 Task: Look for space in Potosí, Bolivia from 11th June, 2023 to 17th June, 2023 for 1 adult in price range Rs.5000 to Rs.12000. Place can be private room with 1  bedroom having 1 bed and 1 bathroom. Property type can be house, flat, guest house, hotel. Booking option can be shelf check-in. Required host language is English.
Action: Mouse moved to (589, 85)
Screenshot: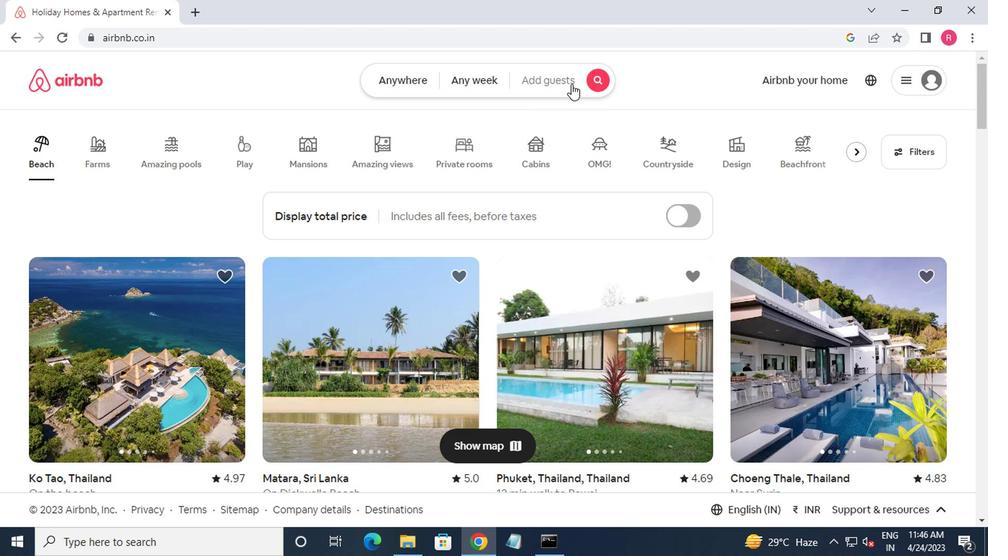 
Action: Mouse pressed left at (589, 85)
Screenshot: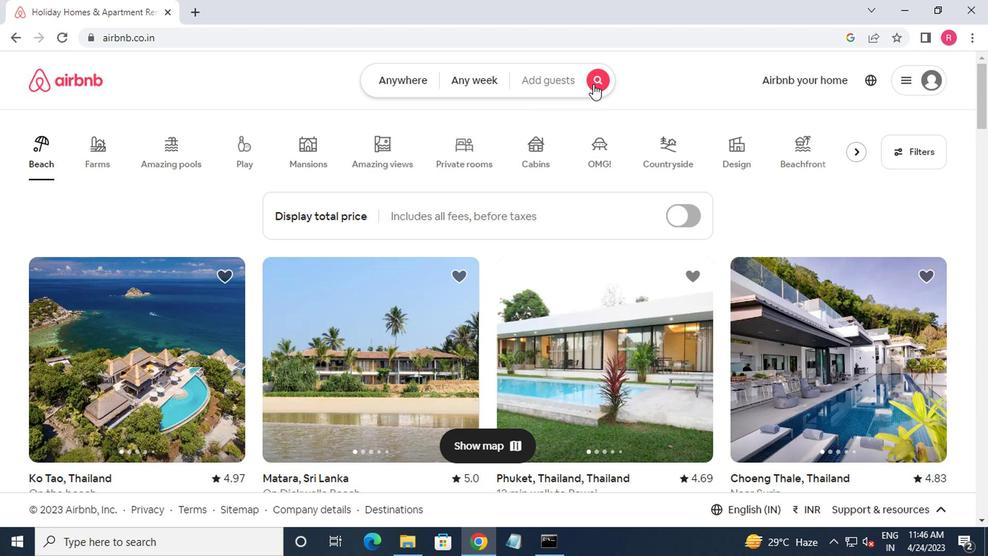 
Action: Mouse moved to (283, 140)
Screenshot: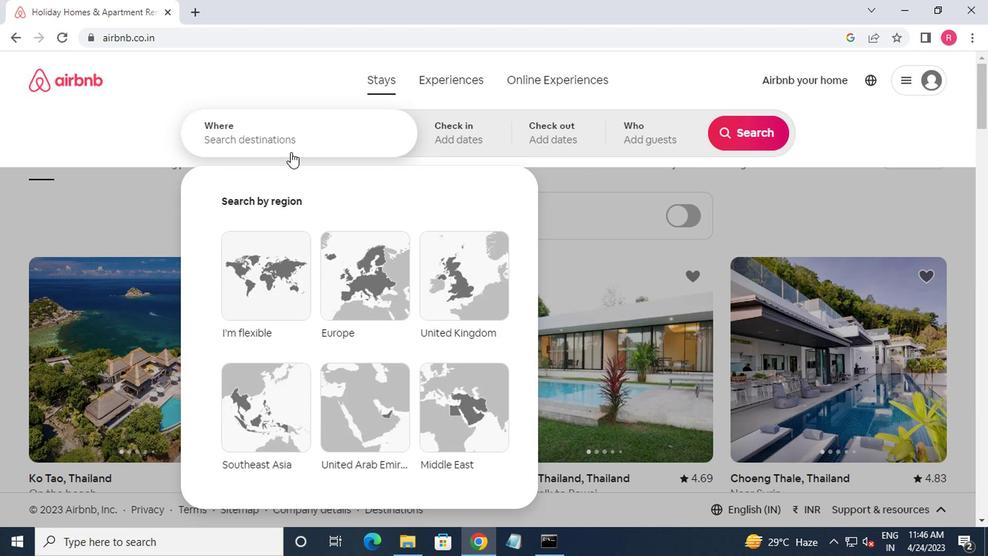 
Action: Mouse pressed left at (283, 140)
Screenshot: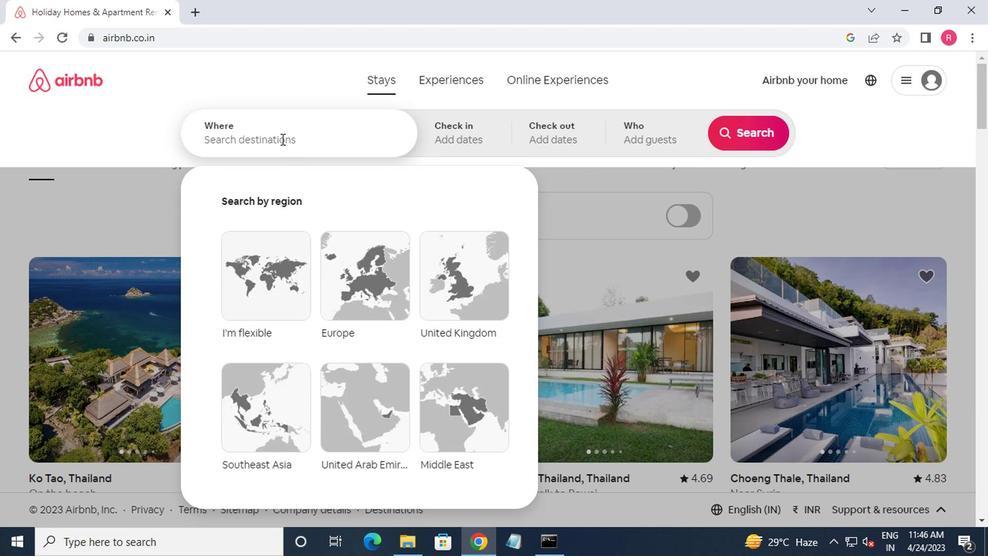 
Action: Mouse moved to (283, 139)
Screenshot: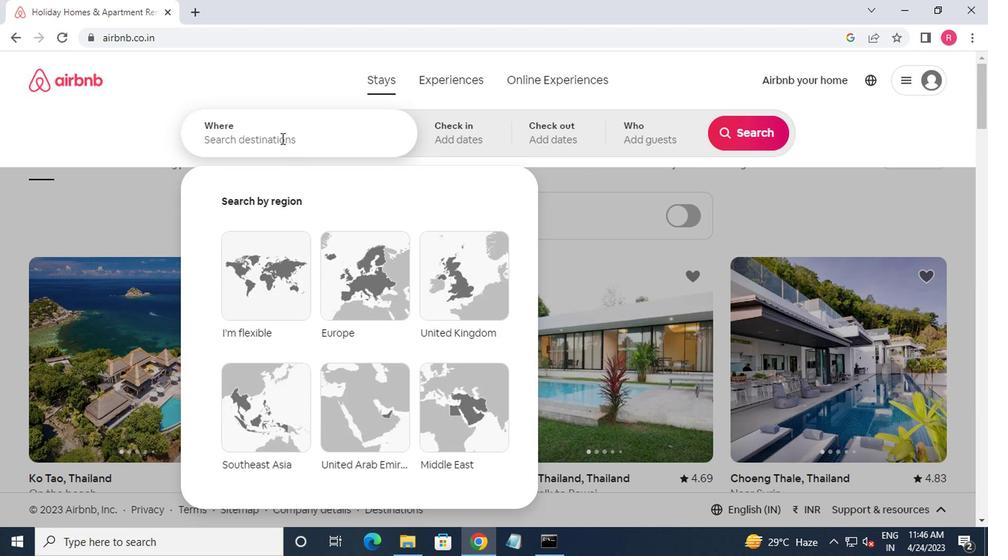 
Action: Key pressed potosi
Screenshot: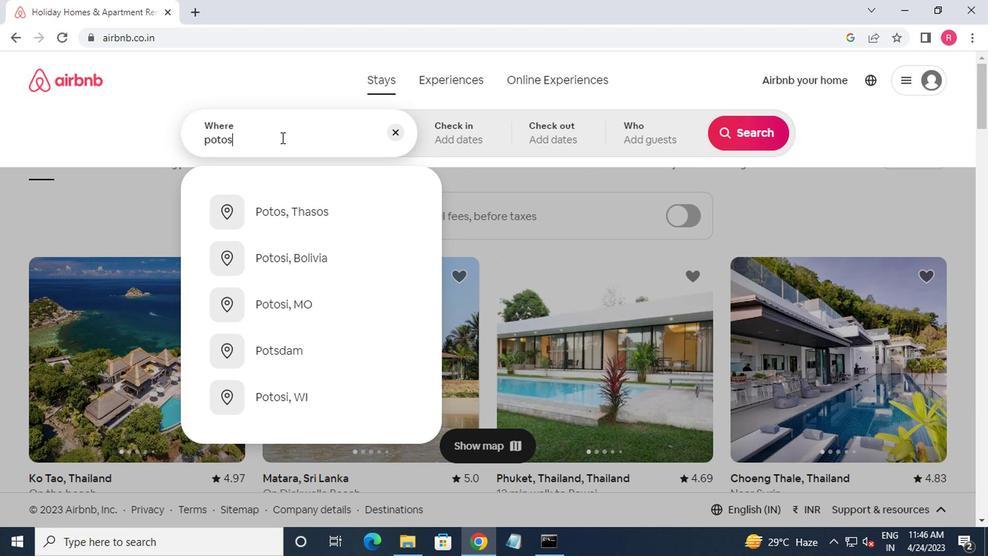 
Action: Mouse moved to (298, 211)
Screenshot: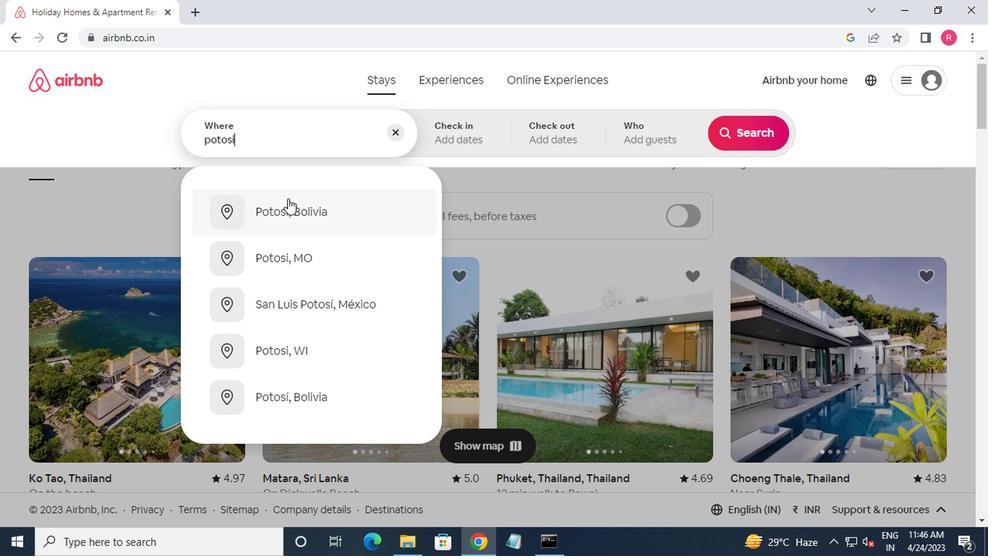 
Action: Mouse pressed left at (298, 211)
Screenshot: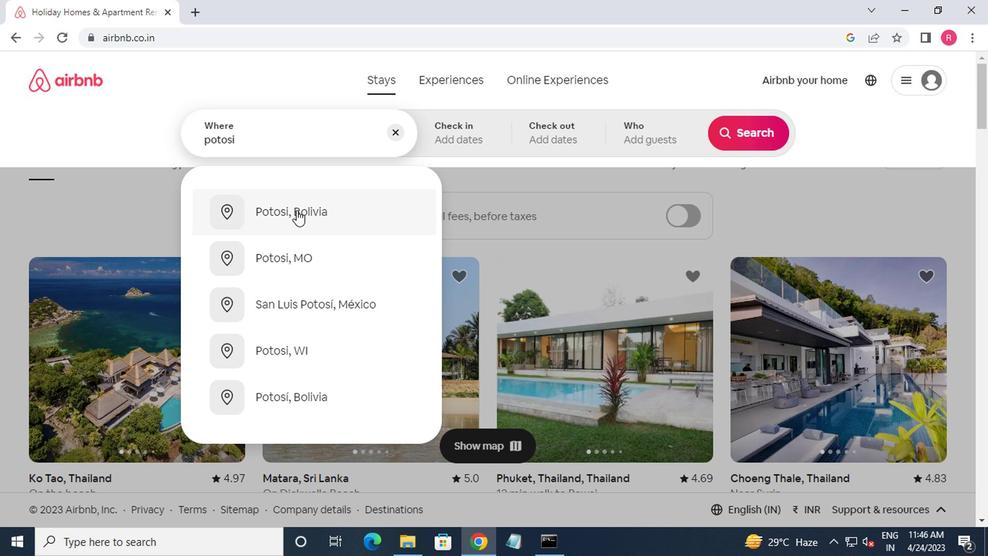 
Action: Mouse moved to (732, 254)
Screenshot: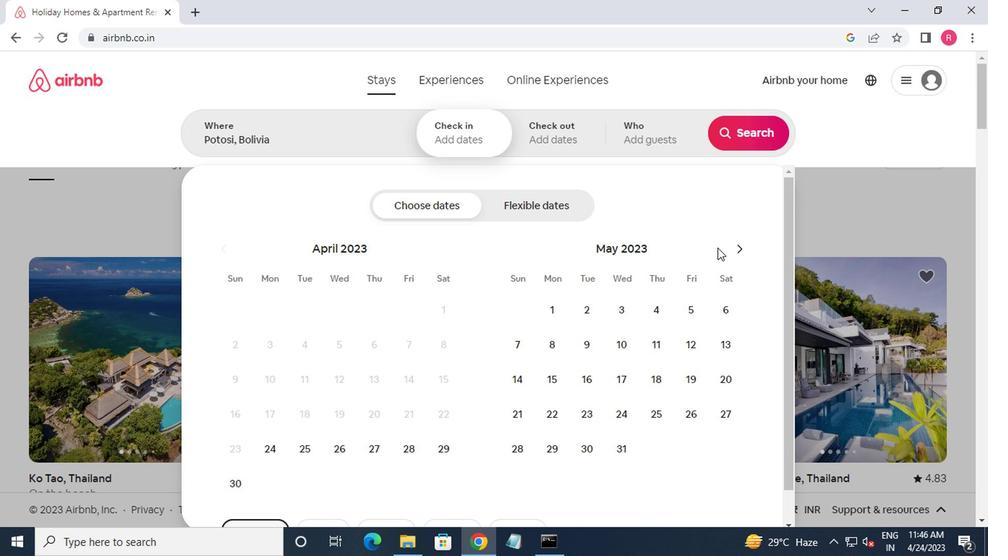 
Action: Mouse pressed left at (732, 254)
Screenshot: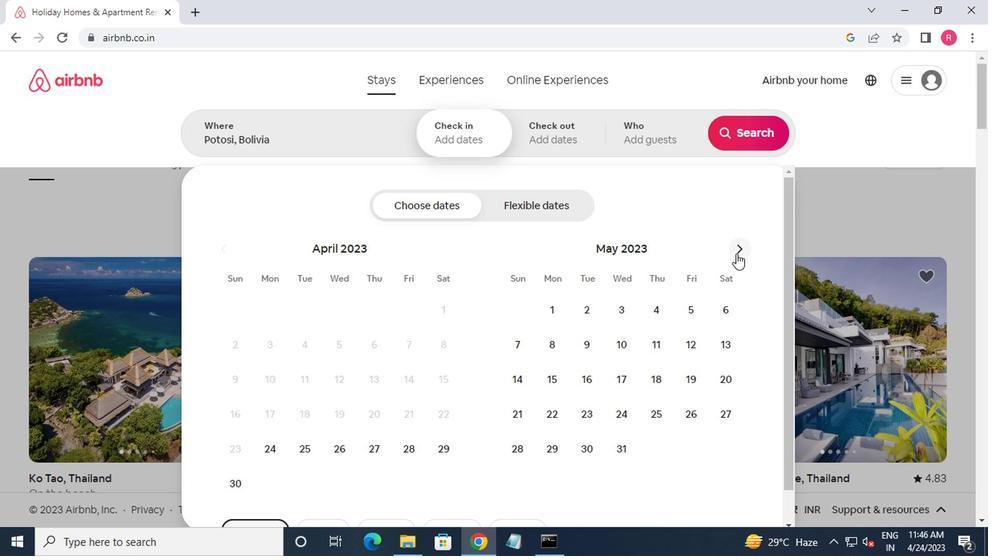 
Action: Mouse moved to (523, 385)
Screenshot: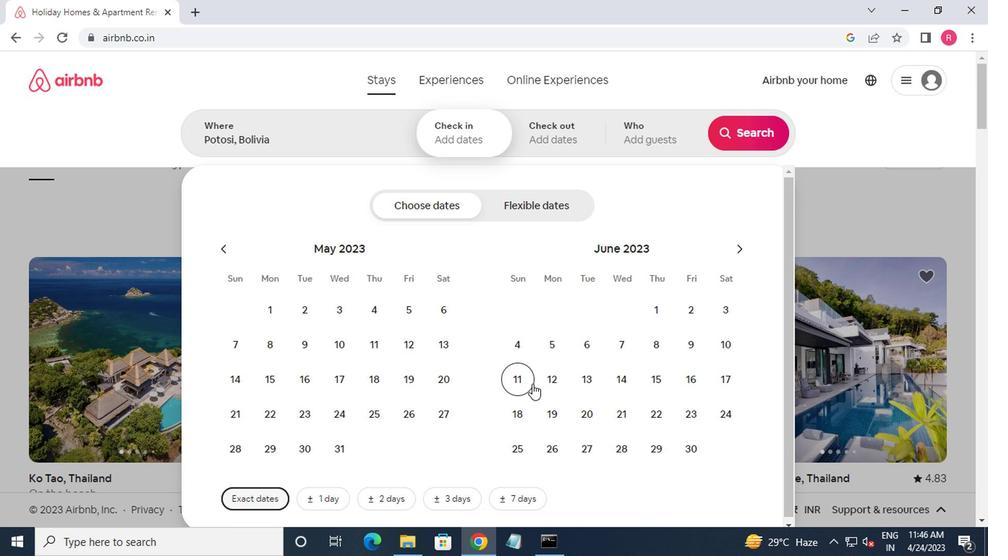 
Action: Mouse pressed left at (523, 385)
Screenshot: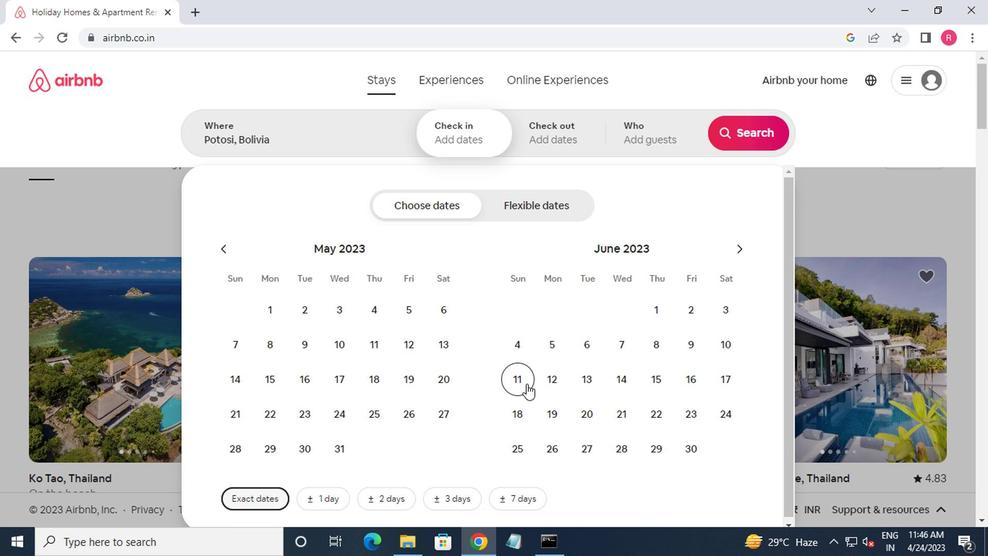 
Action: Mouse moved to (712, 382)
Screenshot: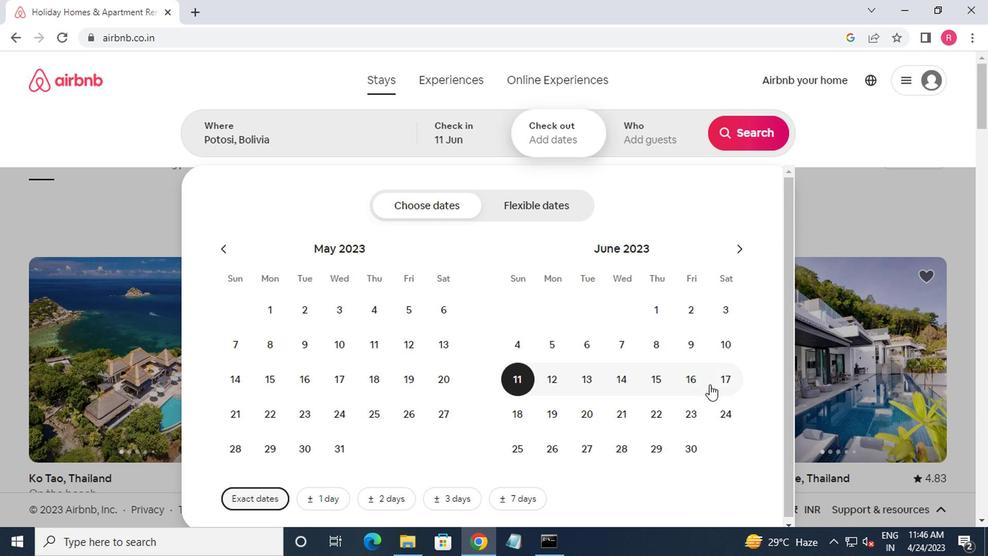 
Action: Mouse pressed left at (712, 382)
Screenshot: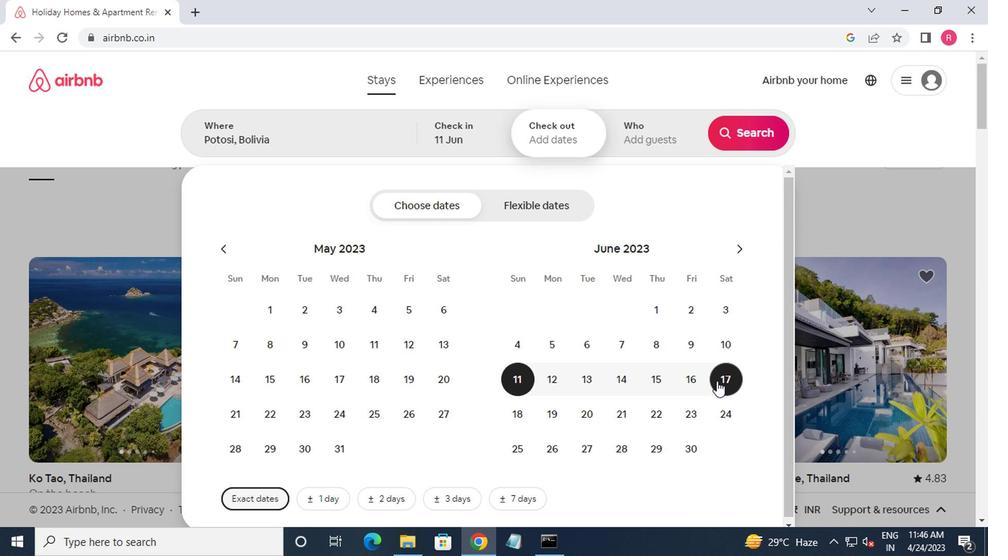 
Action: Mouse moved to (635, 148)
Screenshot: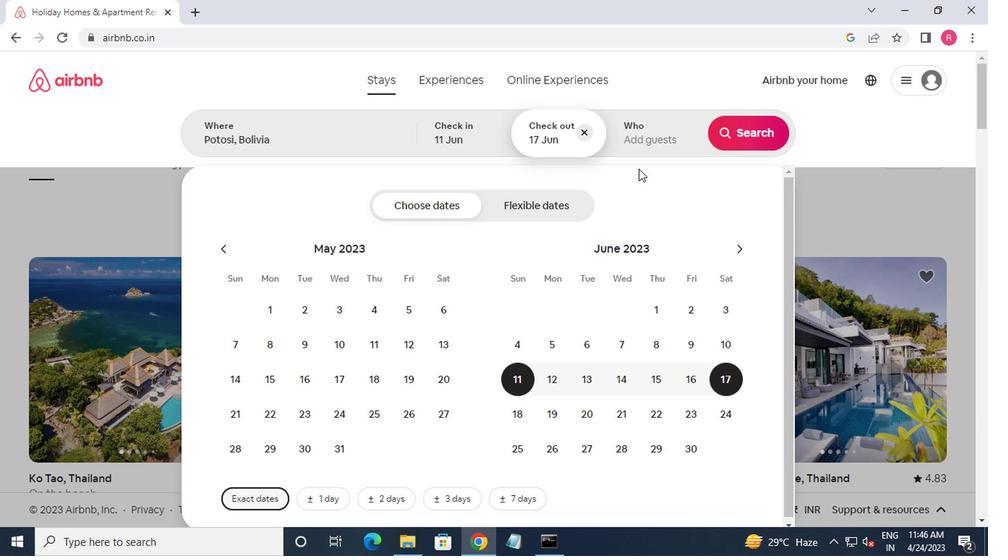 
Action: Mouse pressed left at (635, 148)
Screenshot: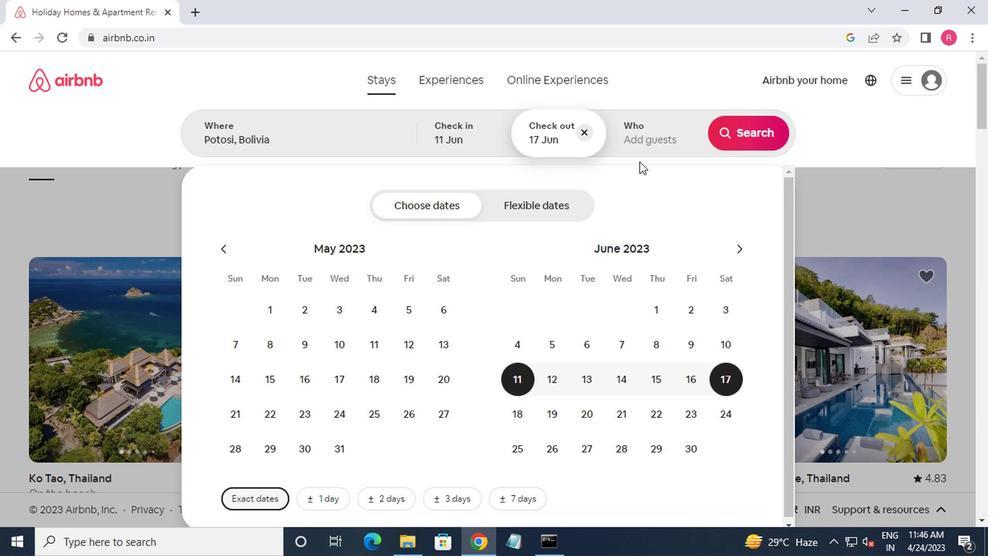 
Action: Mouse moved to (756, 213)
Screenshot: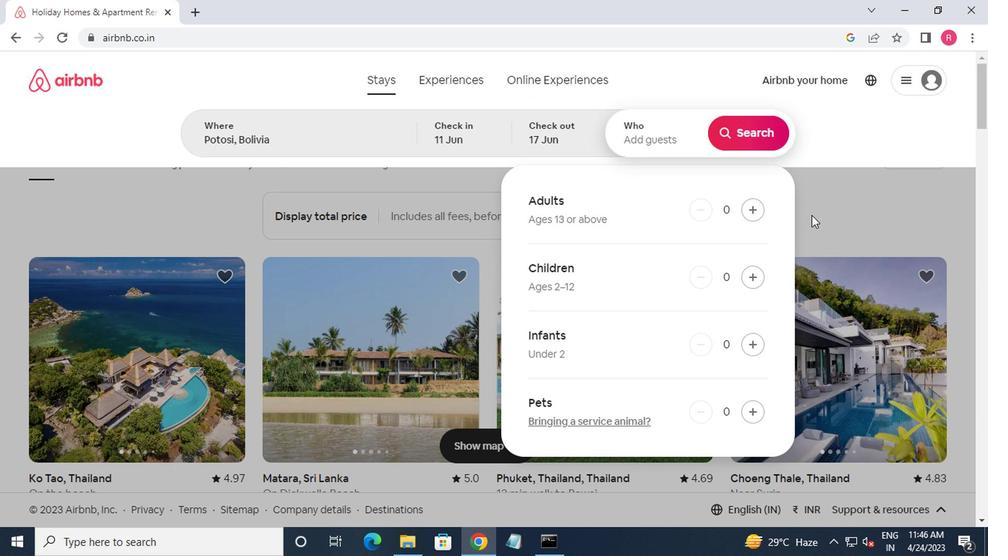 
Action: Mouse pressed left at (756, 213)
Screenshot: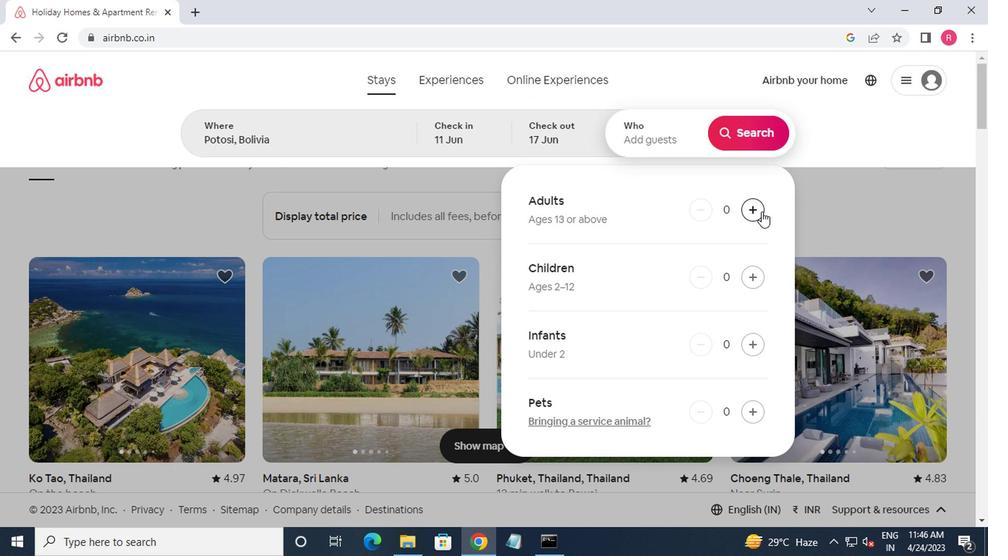 
Action: Mouse moved to (744, 145)
Screenshot: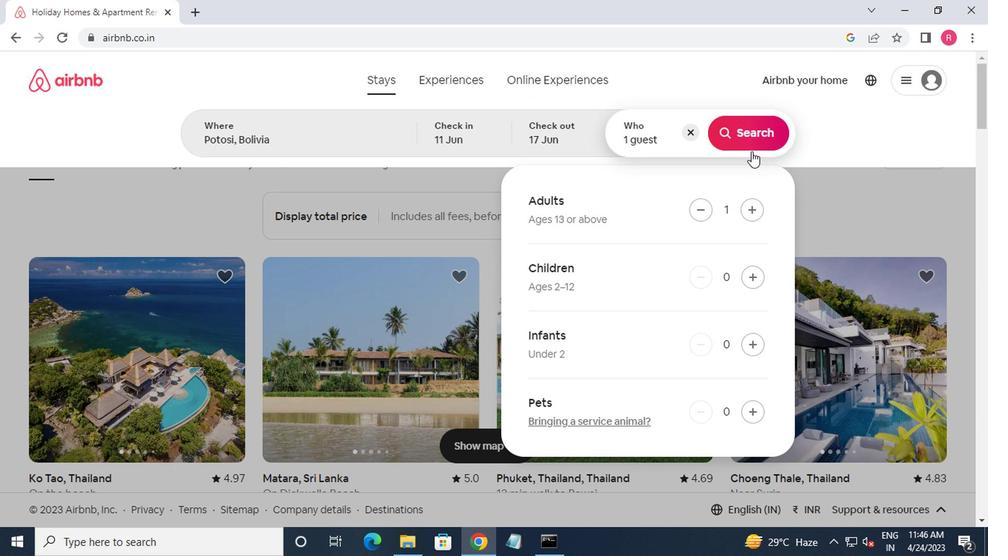
Action: Mouse pressed left at (744, 145)
Screenshot: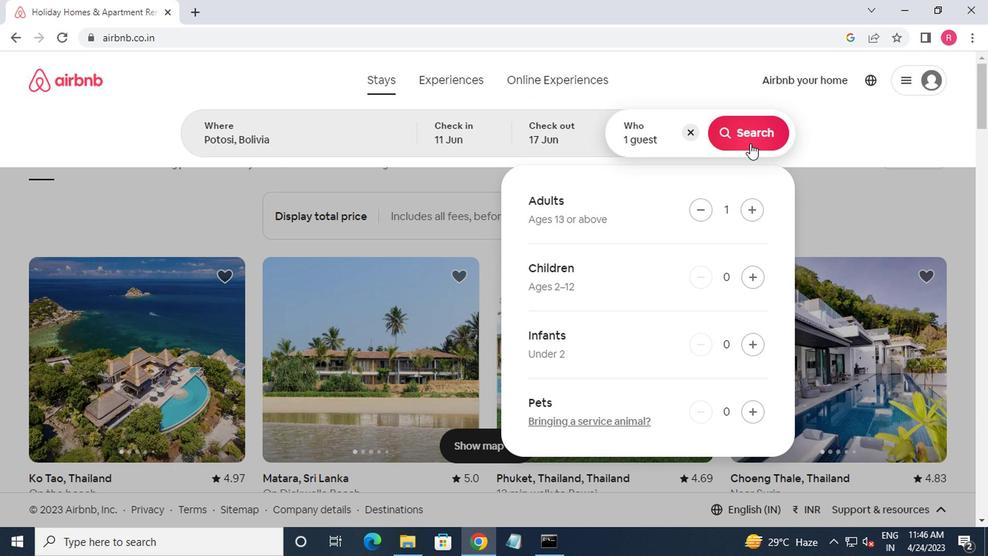 
Action: Mouse moved to (912, 148)
Screenshot: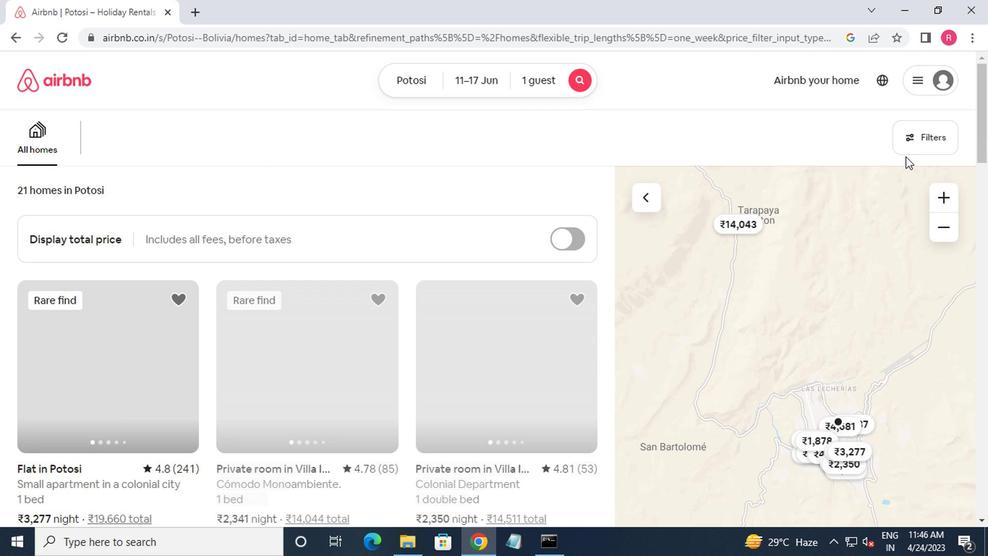 
Action: Mouse pressed left at (912, 148)
Screenshot: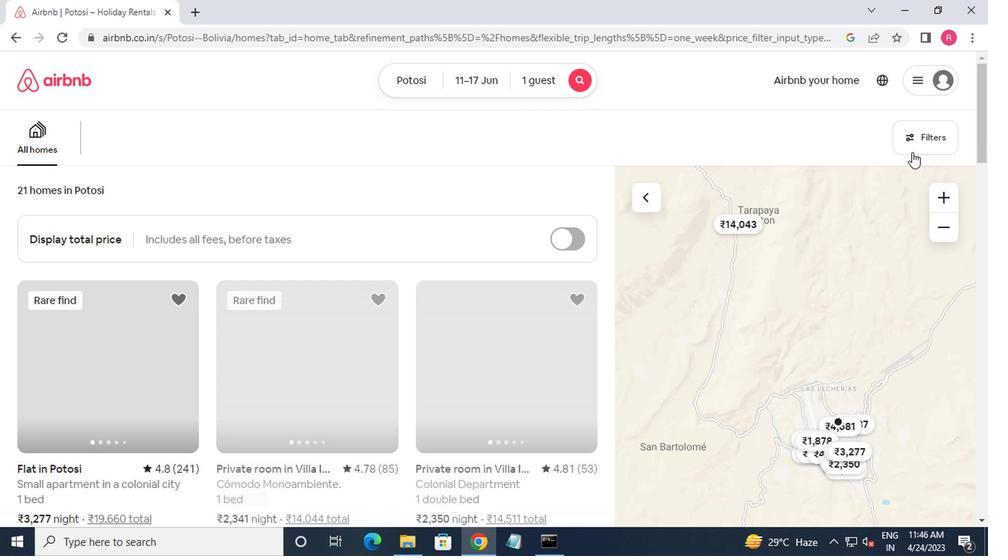 
Action: Mouse moved to (323, 315)
Screenshot: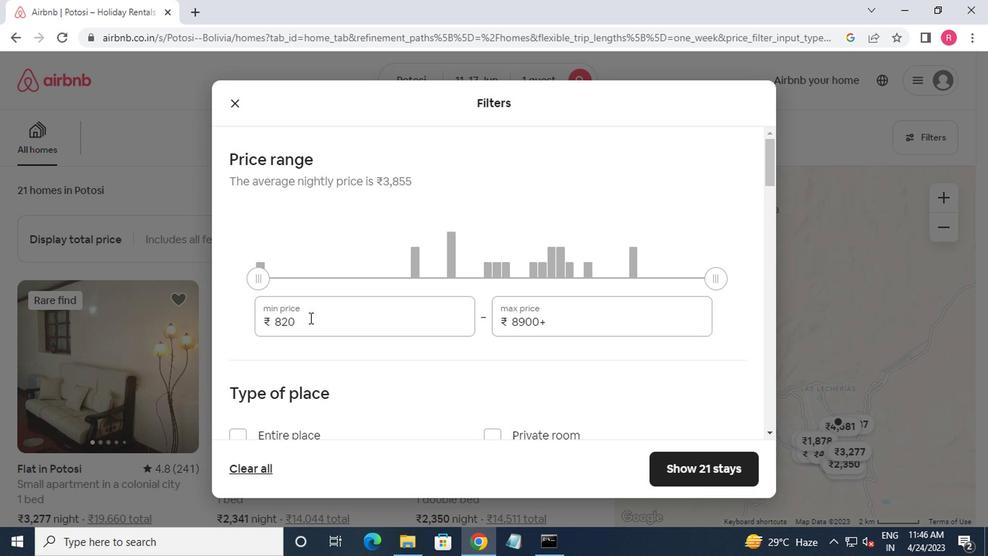 
Action: Mouse pressed left at (323, 315)
Screenshot: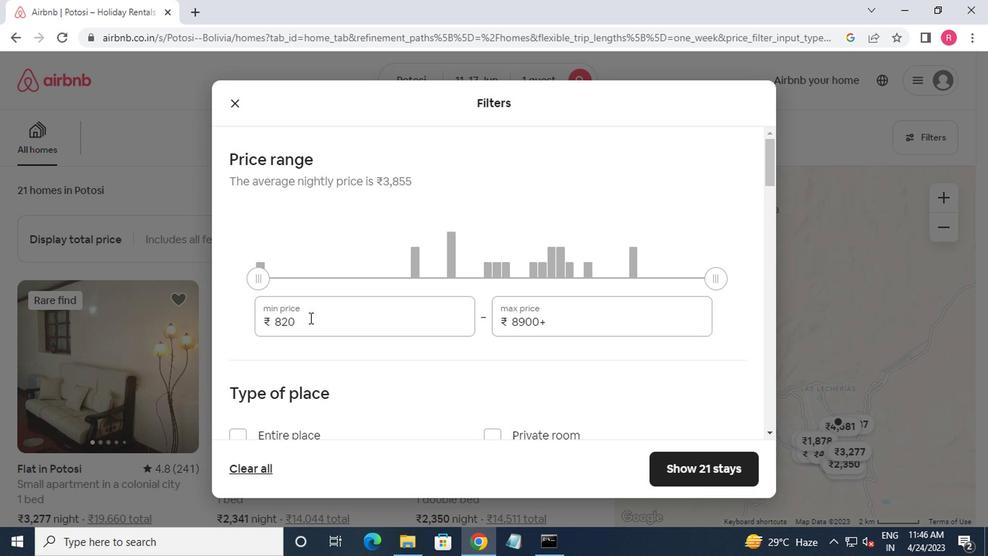 
Action: Mouse moved to (323, 315)
Screenshot: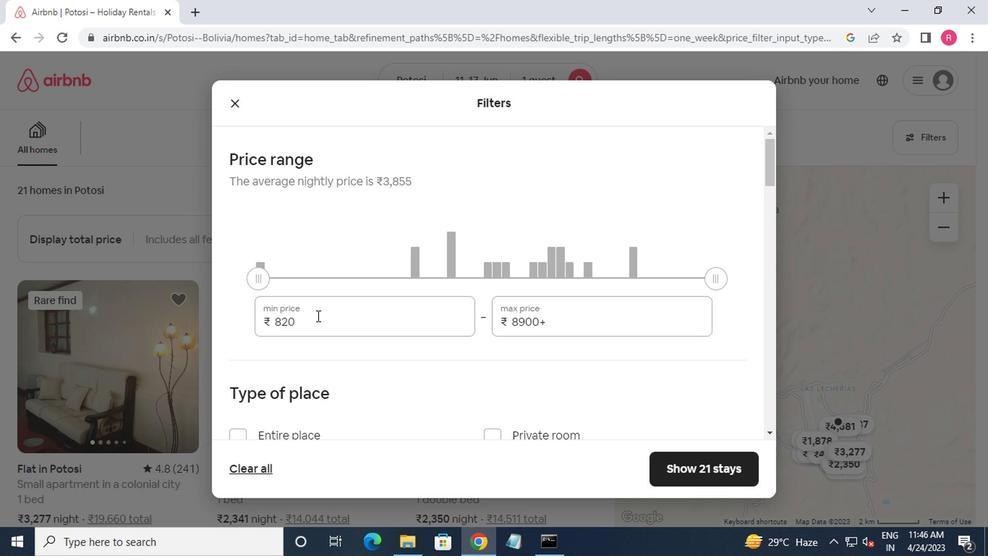
Action: Key pressed <Key.backspace><Key.backspace><Key.backspace><Key.backspace>5000<Key.tab>112<Key.backspace><Key.backspace>2000
Screenshot: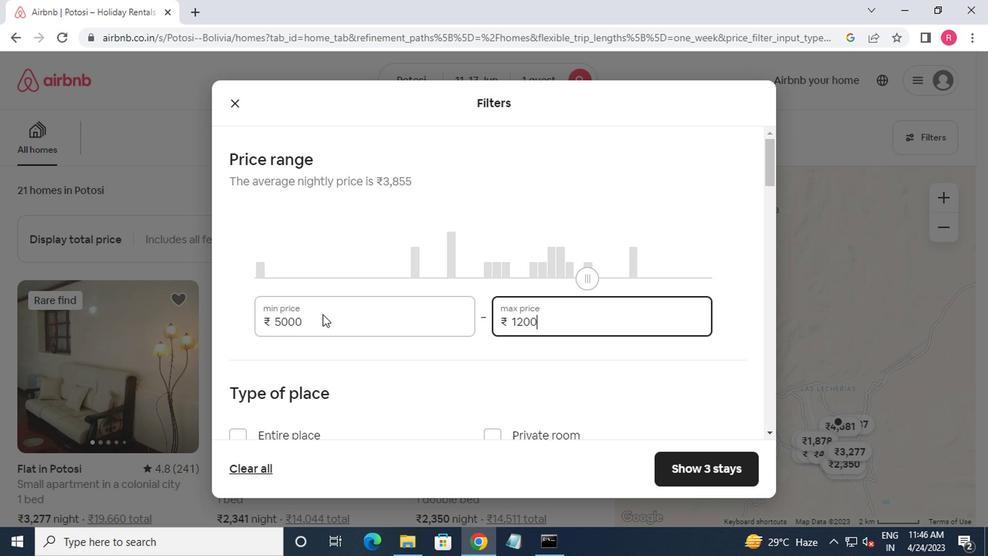 
Action: Mouse moved to (191, 398)
Screenshot: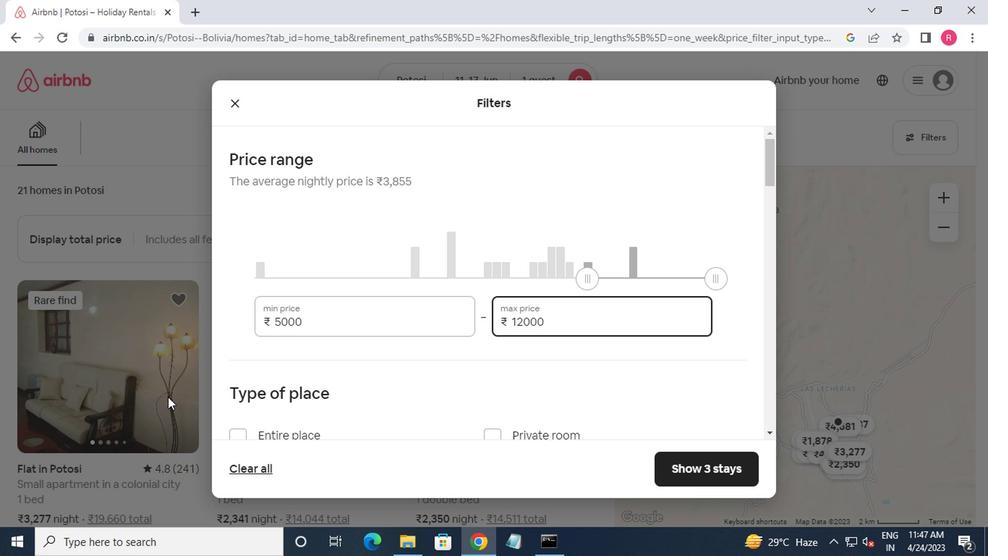 
Action: Mouse scrolled (191, 397) with delta (0, 0)
Screenshot: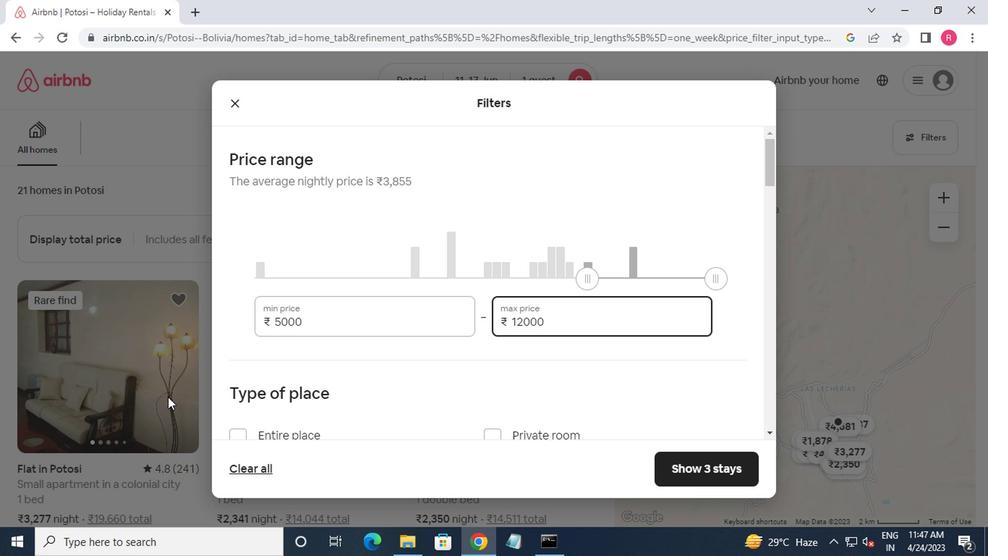 
Action: Mouse moved to (253, 401)
Screenshot: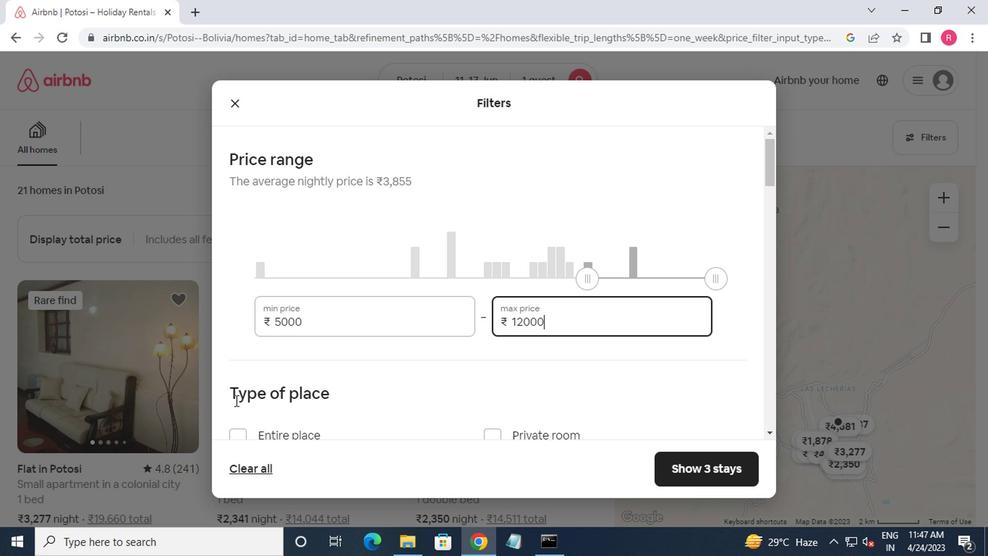 
Action: Mouse scrolled (253, 400) with delta (0, -1)
Screenshot: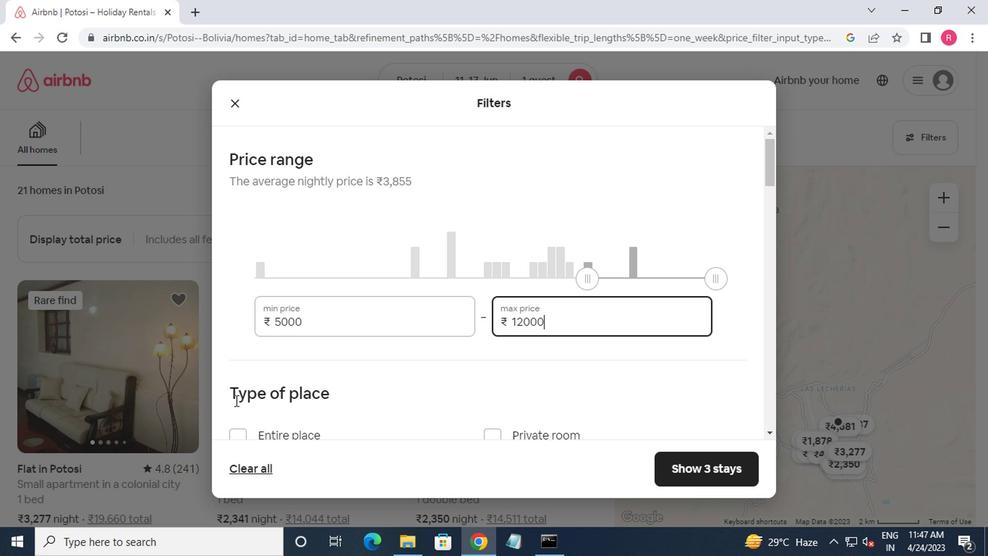 
Action: Mouse moved to (258, 401)
Screenshot: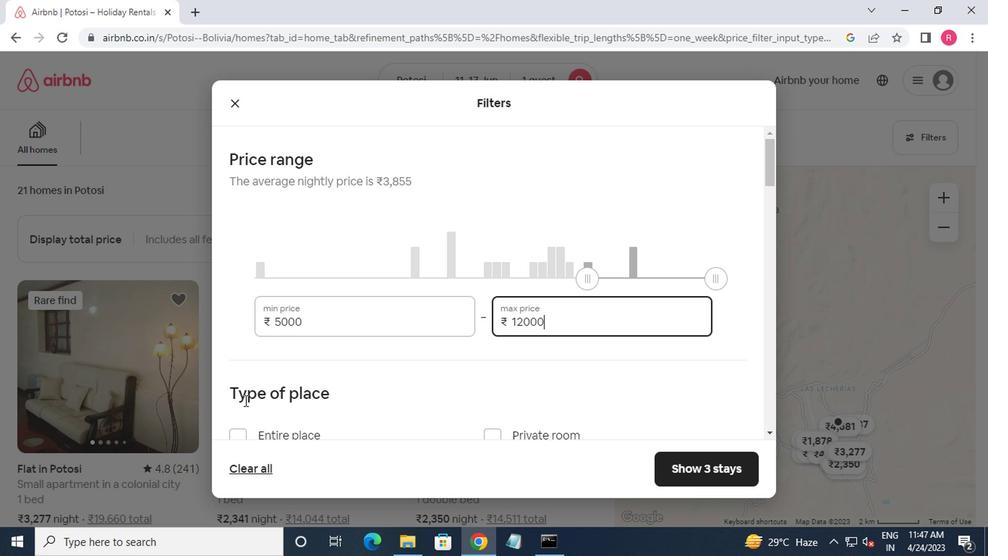 
Action: Mouse scrolled (258, 400) with delta (0, -1)
Screenshot: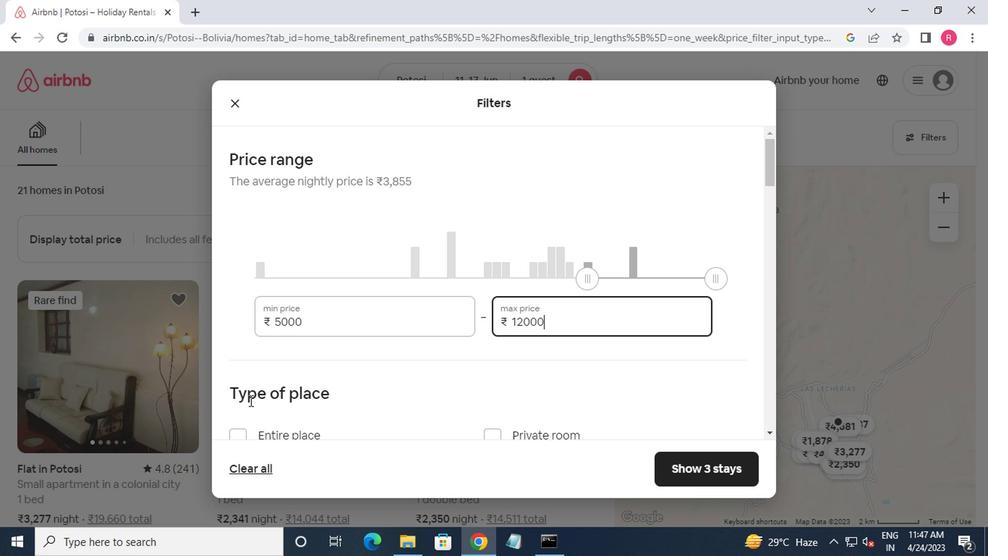 
Action: Mouse moved to (498, 293)
Screenshot: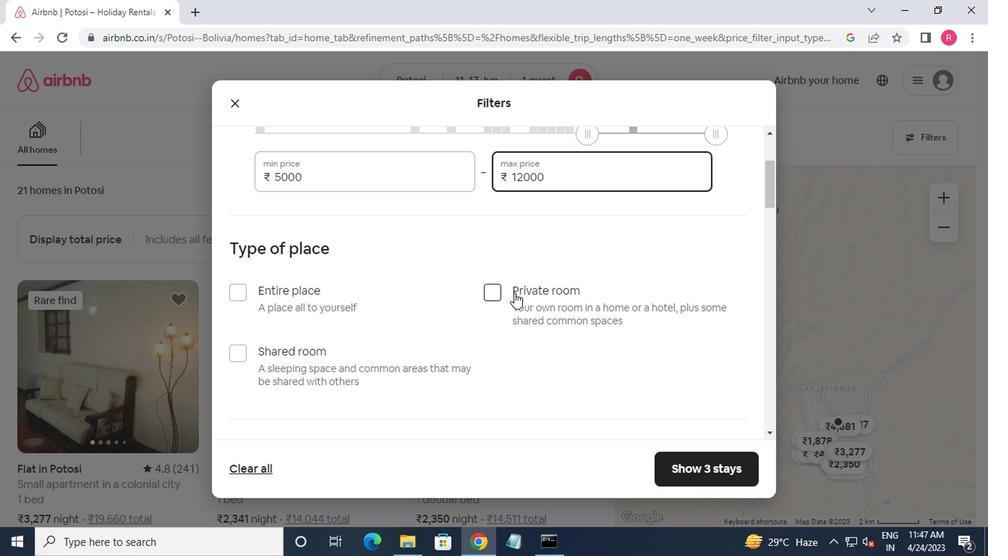 
Action: Mouse pressed left at (498, 293)
Screenshot: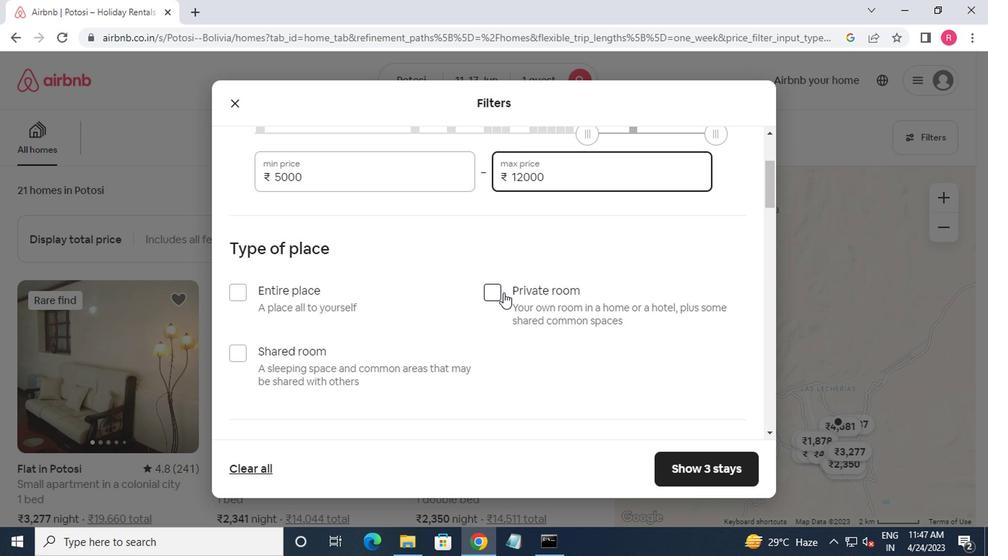 
Action: Mouse moved to (362, 185)
Screenshot: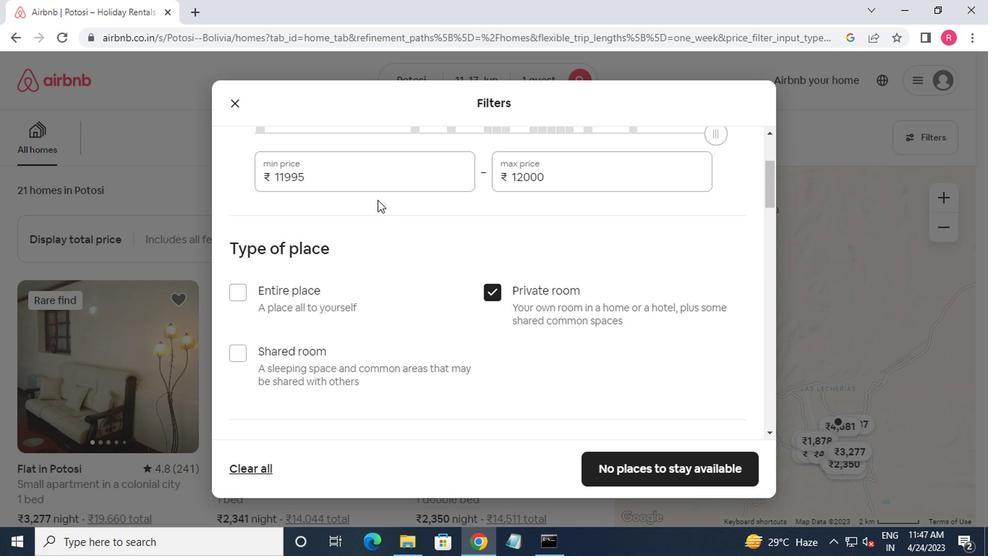 
Action: Mouse pressed left at (362, 185)
Screenshot: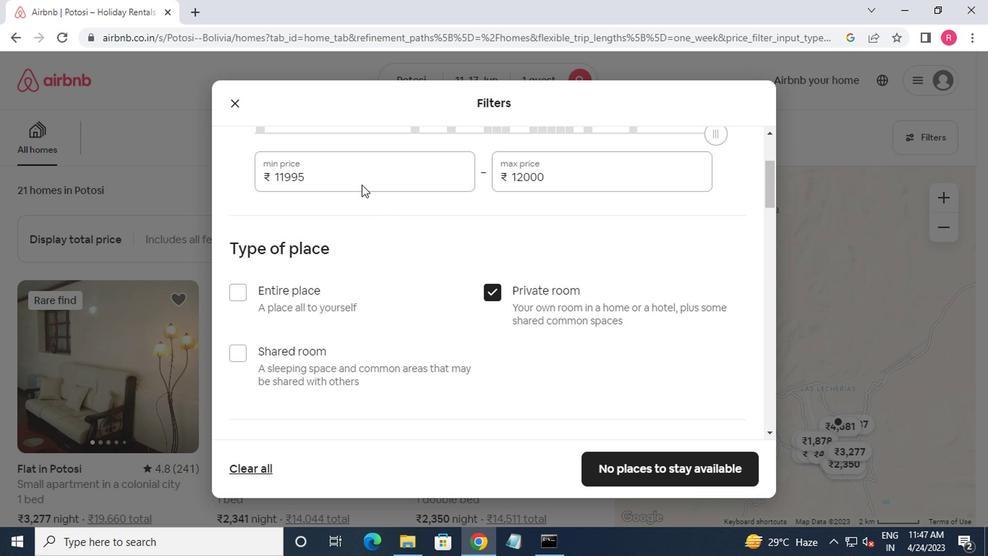 
Action: Key pressed <Key.backspace><Key.backspace><Key.backspace><Key.backspace><Key.backspace><Key.backspace><Key.backspace><Key.backspace><Key.backspace><Key.backspace><Key.backspace><Key.backspace><Key.backspace><Key.backspace>5000
Screenshot: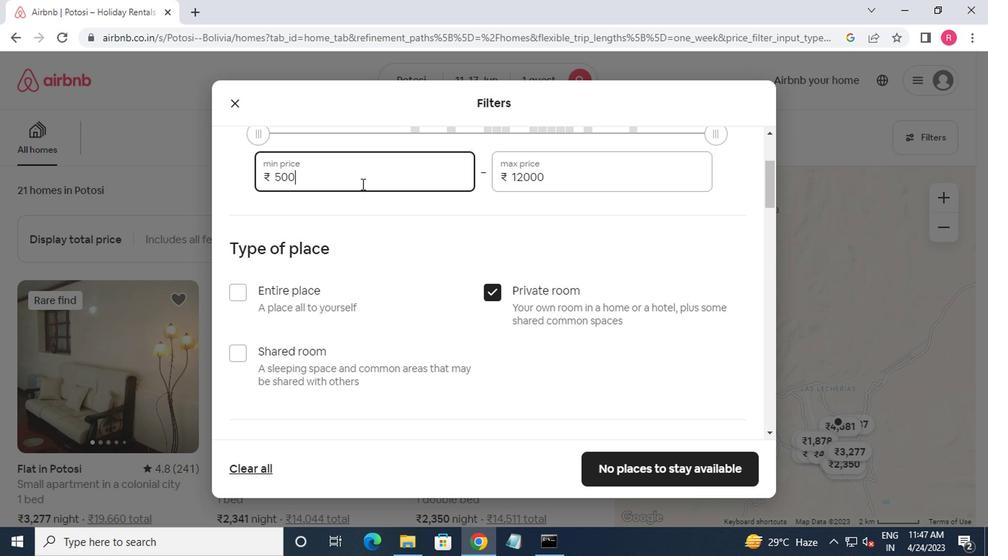 
Action: Mouse moved to (304, 303)
Screenshot: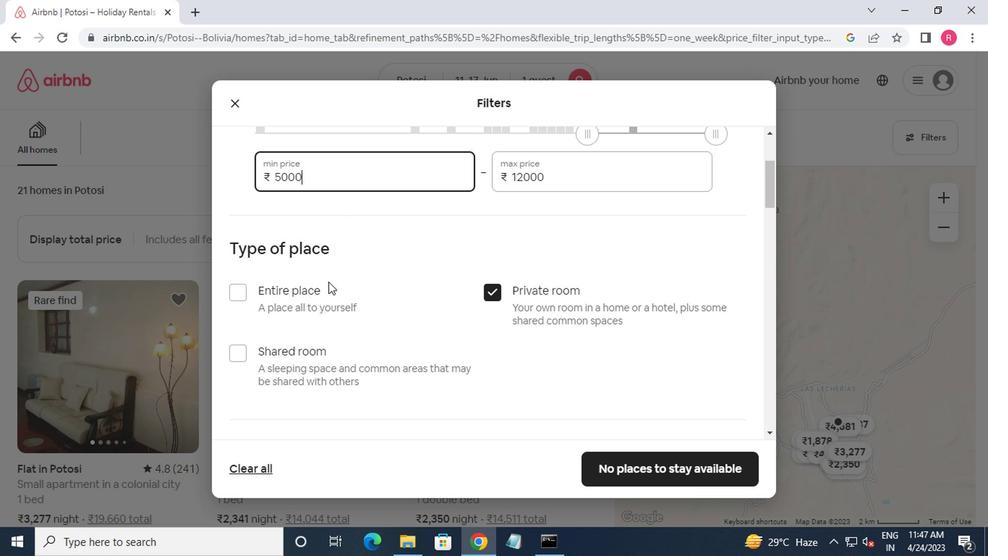 
Action: Mouse scrolled (304, 302) with delta (0, 0)
Screenshot: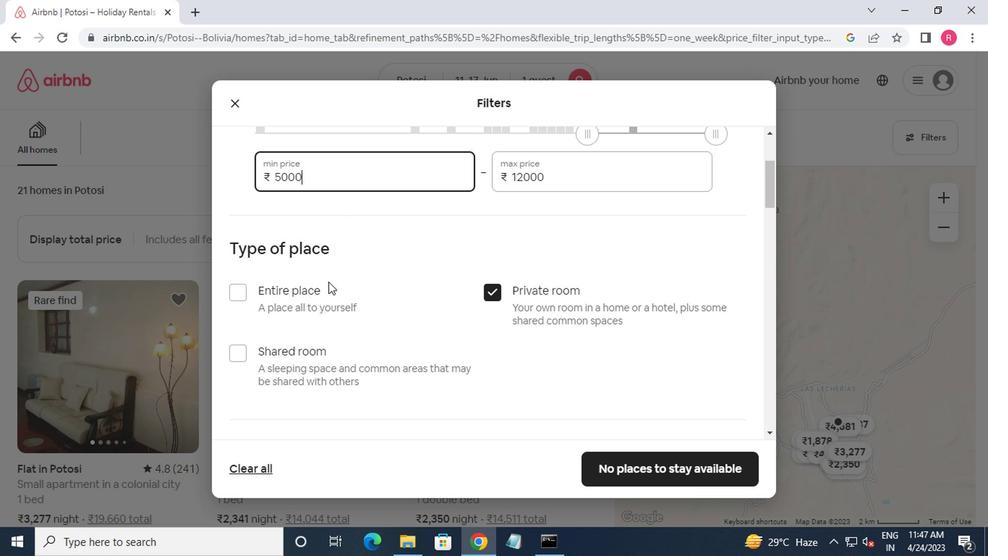 
Action: Mouse moved to (302, 304)
Screenshot: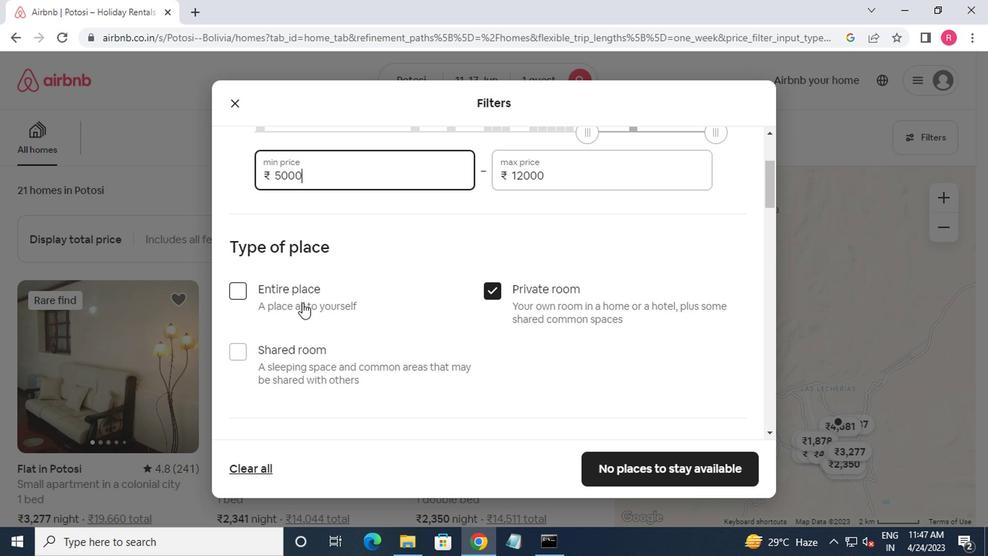 
Action: Mouse scrolled (302, 304) with delta (0, 0)
Screenshot: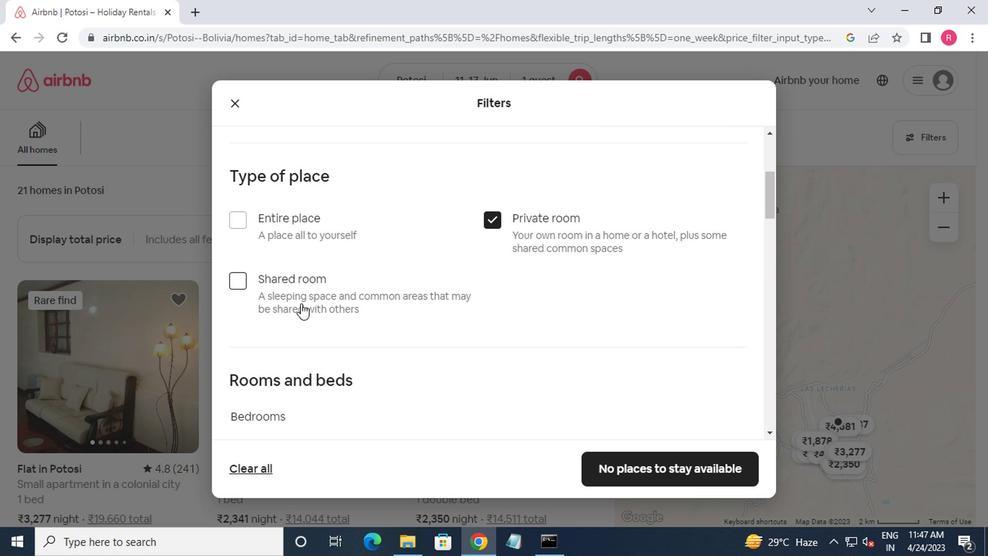 
Action: Mouse moved to (302, 305)
Screenshot: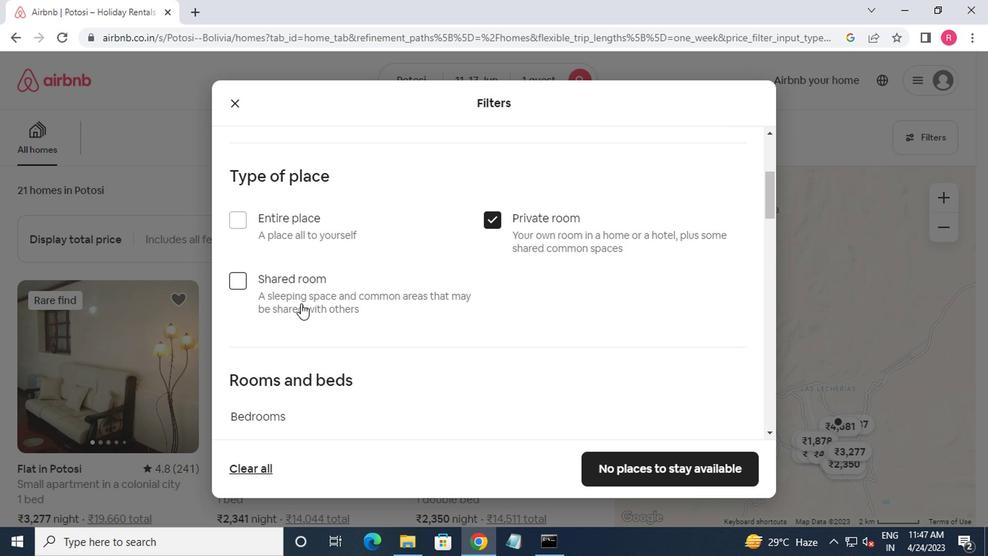 
Action: Mouse scrolled (302, 304) with delta (0, 0)
Screenshot: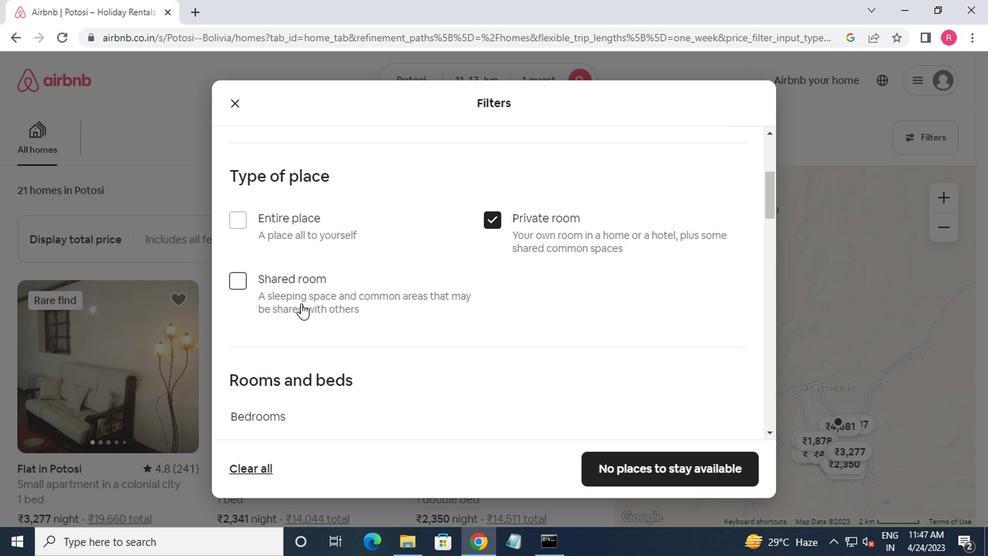 
Action: Mouse moved to (309, 311)
Screenshot: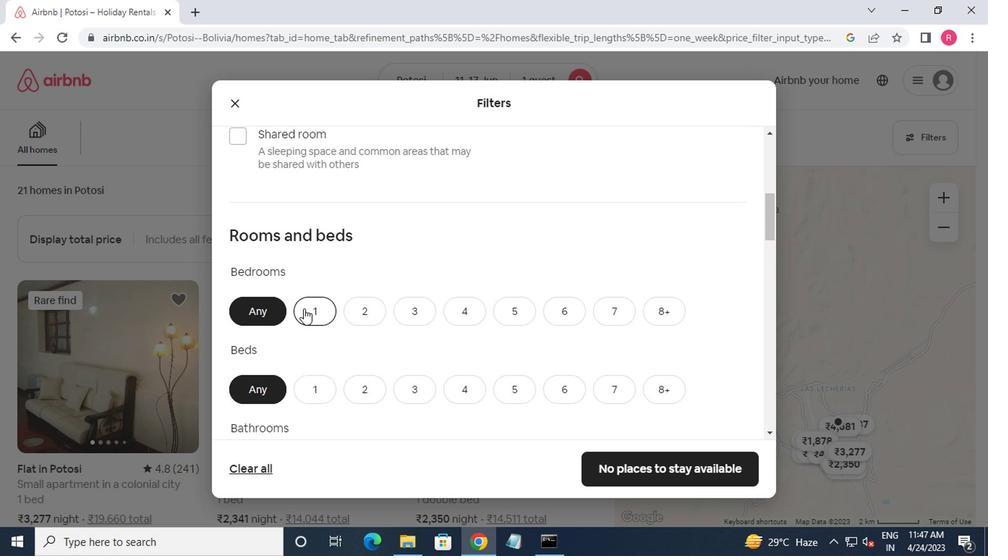 
Action: Mouse pressed left at (309, 311)
Screenshot: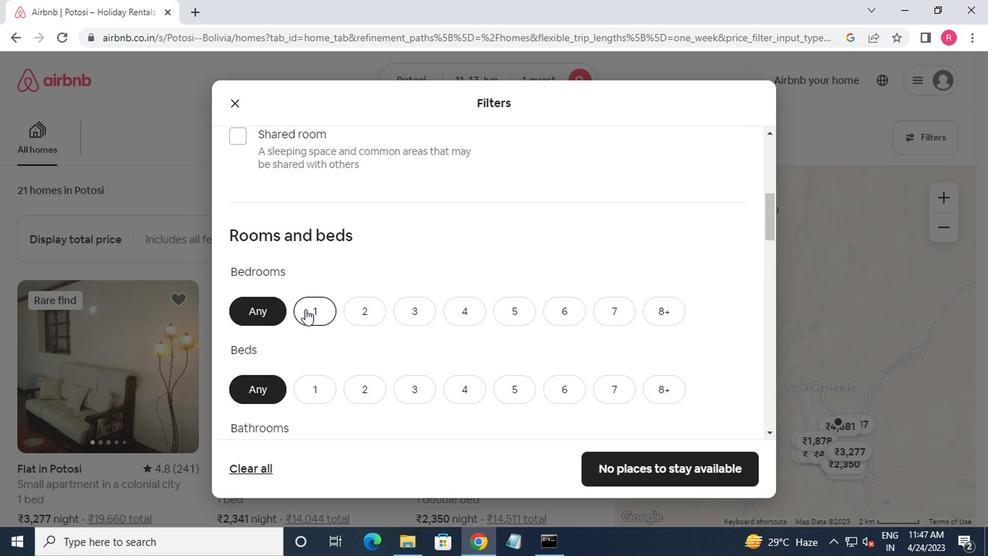 
Action: Mouse moved to (314, 383)
Screenshot: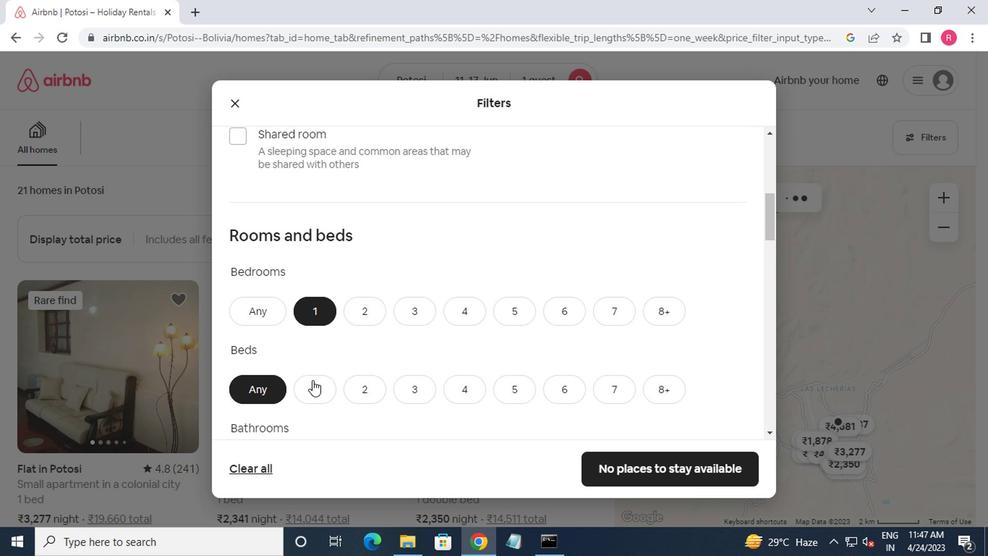 
Action: Mouse pressed left at (314, 383)
Screenshot: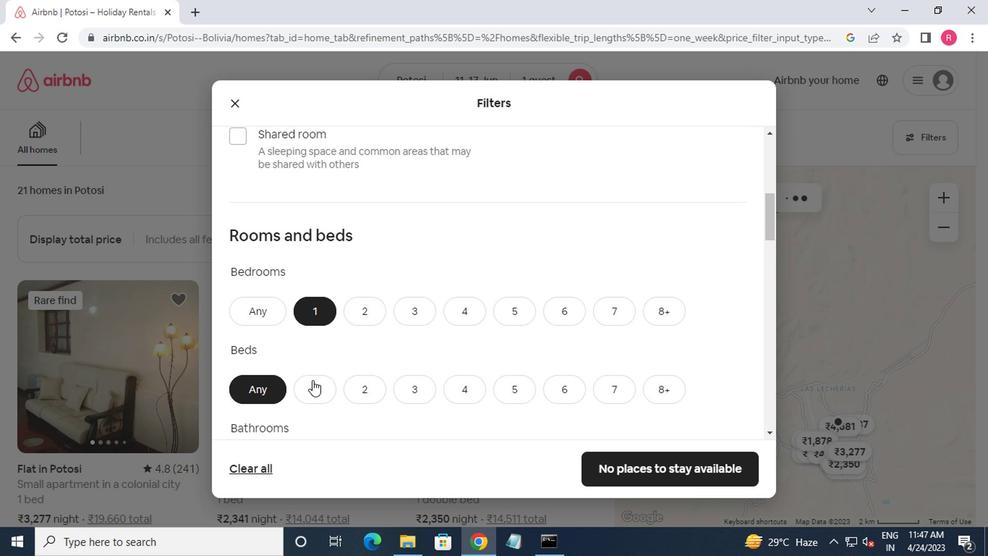 
Action: Mouse moved to (322, 385)
Screenshot: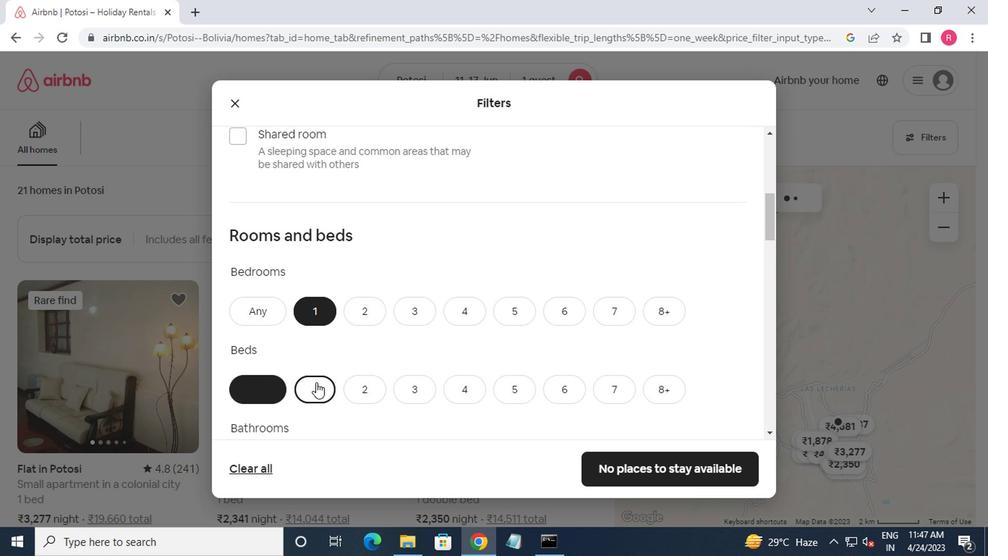 
Action: Mouse scrolled (322, 385) with delta (0, 0)
Screenshot: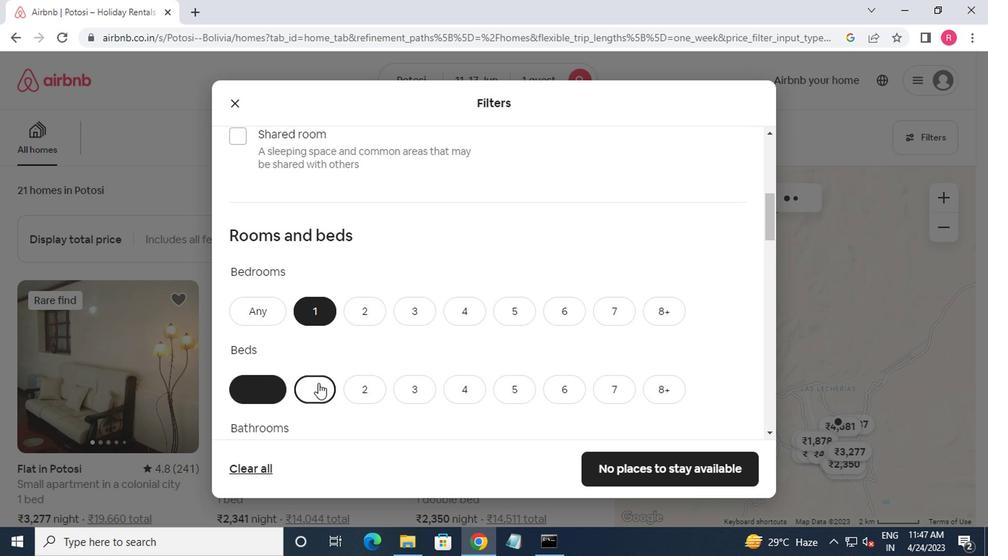 
Action: Mouse scrolled (322, 385) with delta (0, 0)
Screenshot: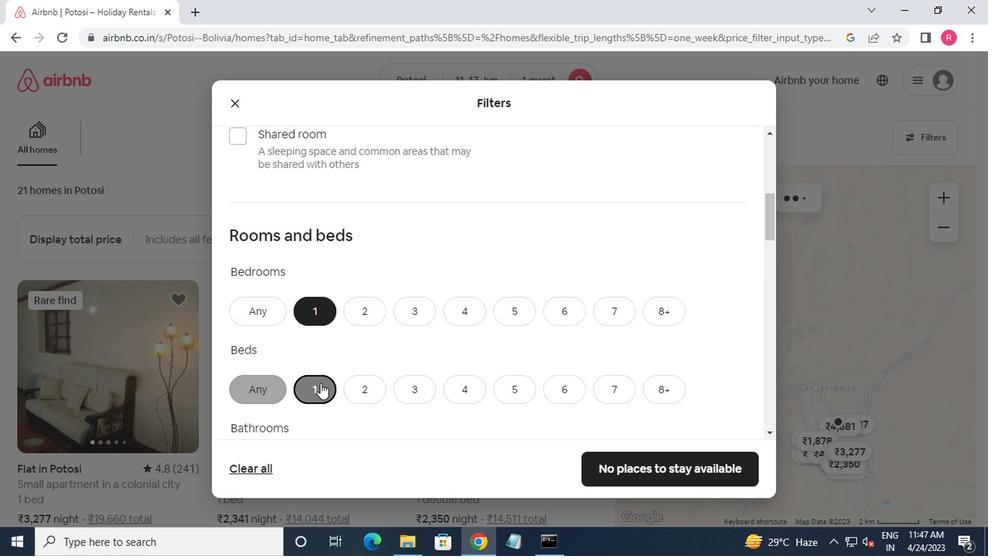 
Action: Mouse moved to (314, 324)
Screenshot: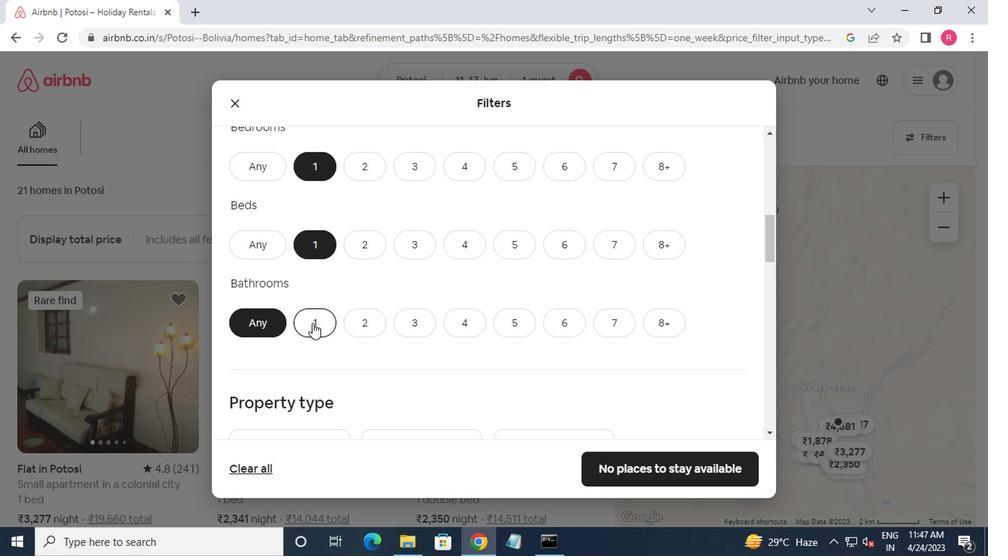 
Action: Mouse pressed left at (314, 324)
Screenshot: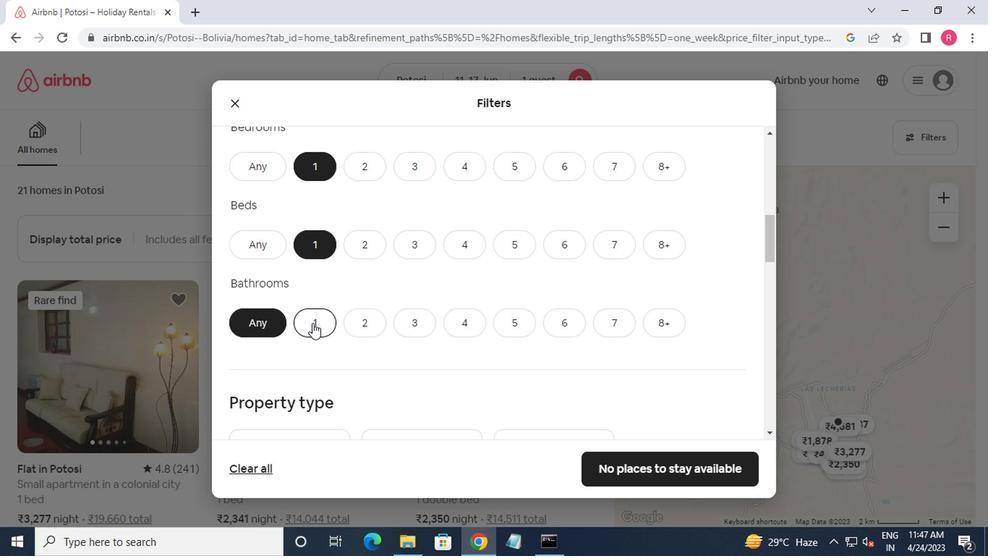 
Action: Mouse moved to (298, 341)
Screenshot: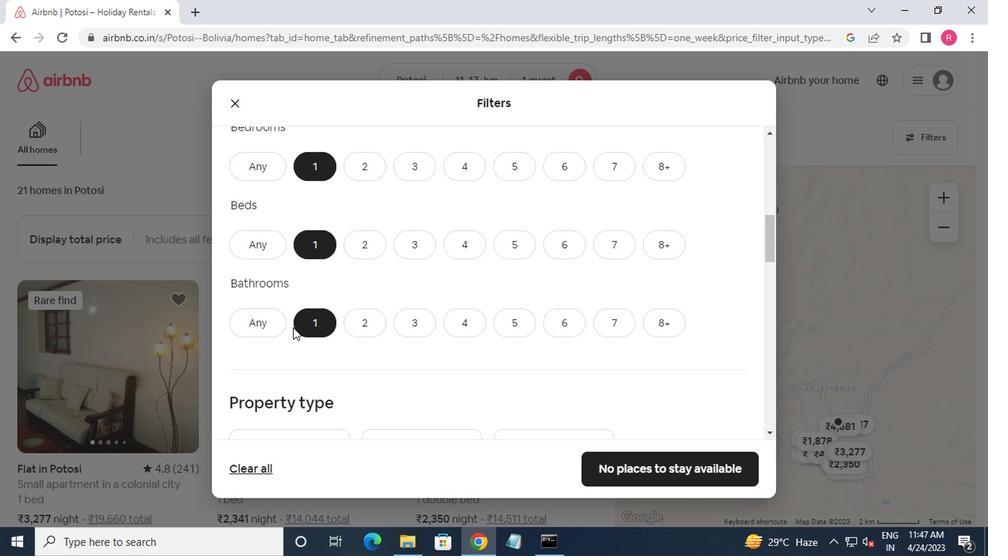 
Action: Mouse scrolled (298, 340) with delta (0, 0)
Screenshot: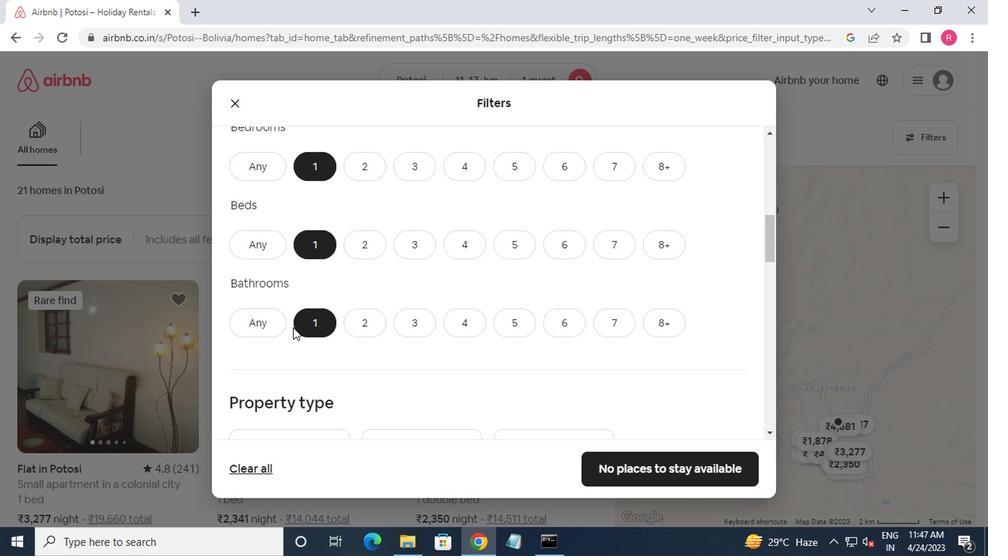 
Action: Mouse moved to (299, 342)
Screenshot: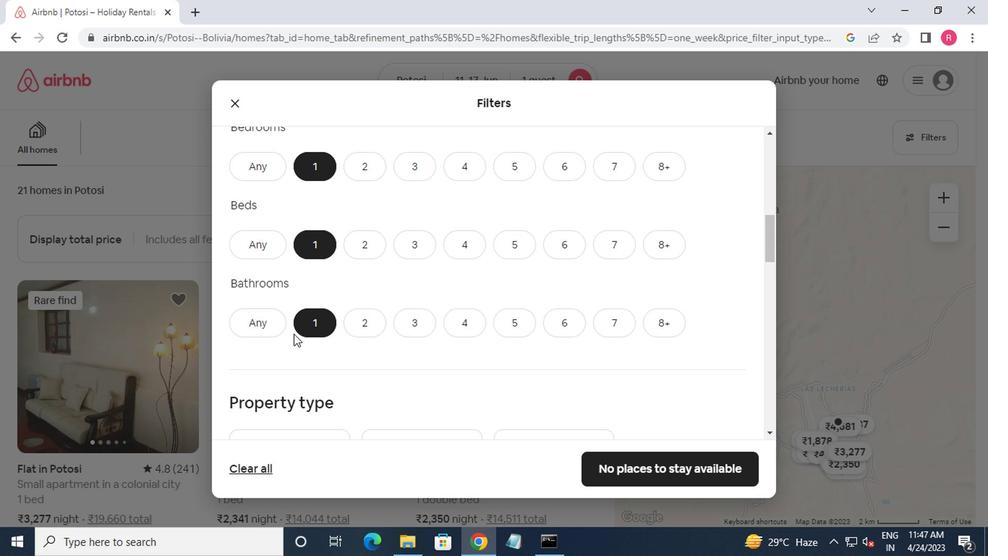 
Action: Mouse scrolled (299, 342) with delta (0, 0)
Screenshot: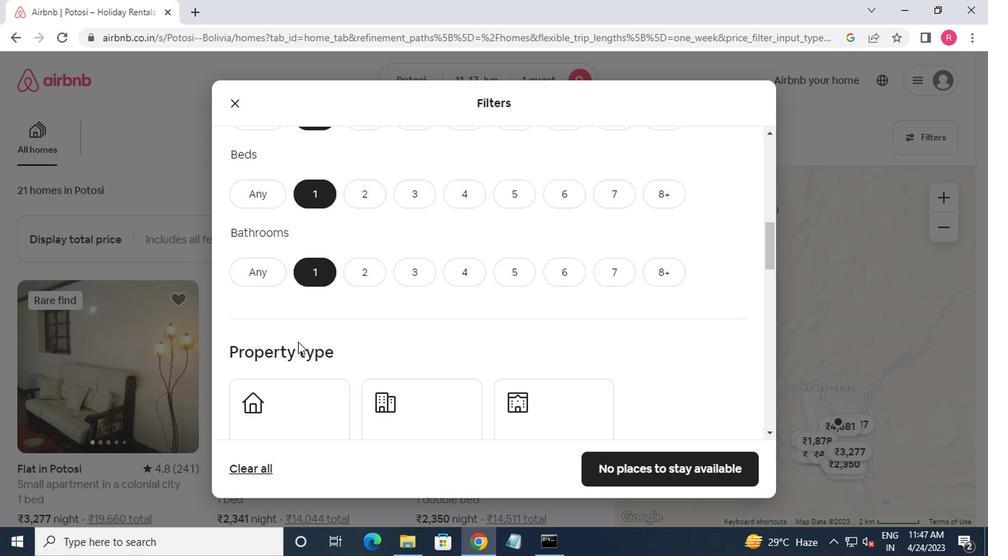 
Action: Mouse scrolled (299, 342) with delta (0, 0)
Screenshot: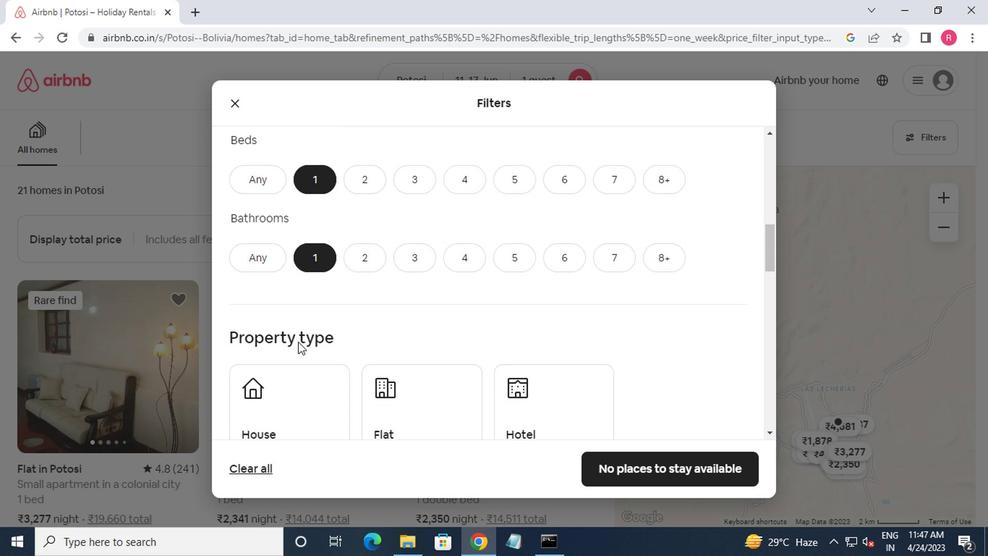 
Action: Mouse moved to (279, 282)
Screenshot: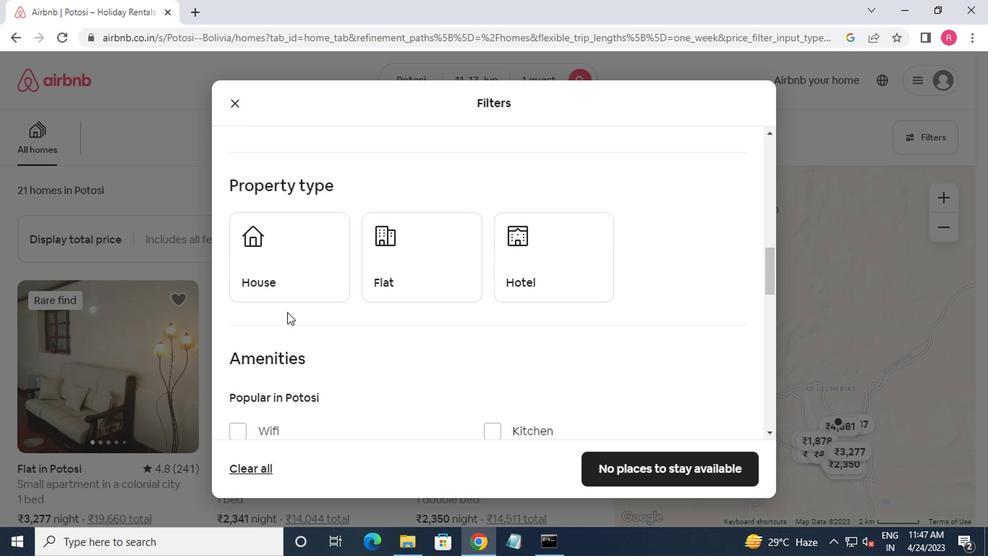 
Action: Mouse pressed left at (279, 282)
Screenshot: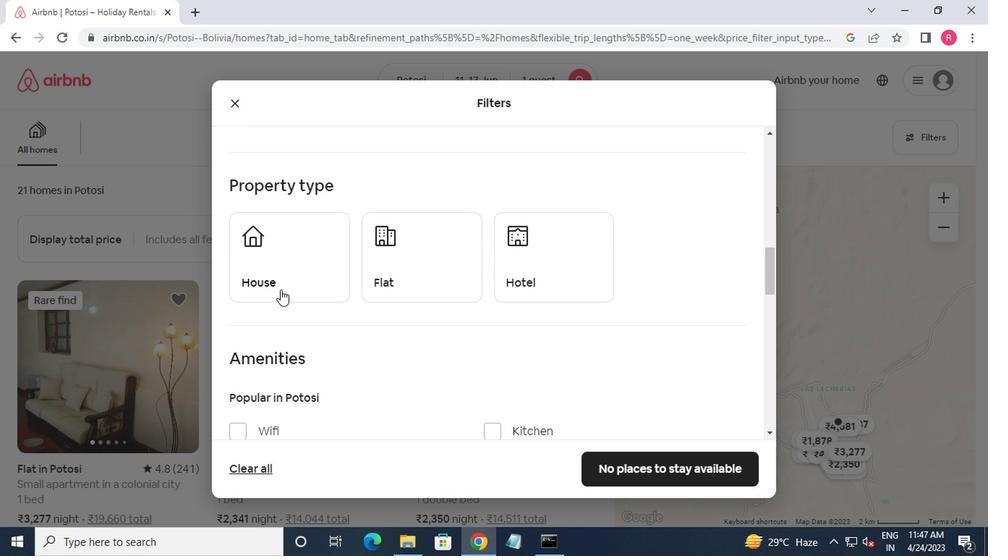 
Action: Mouse moved to (396, 268)
Screenshot: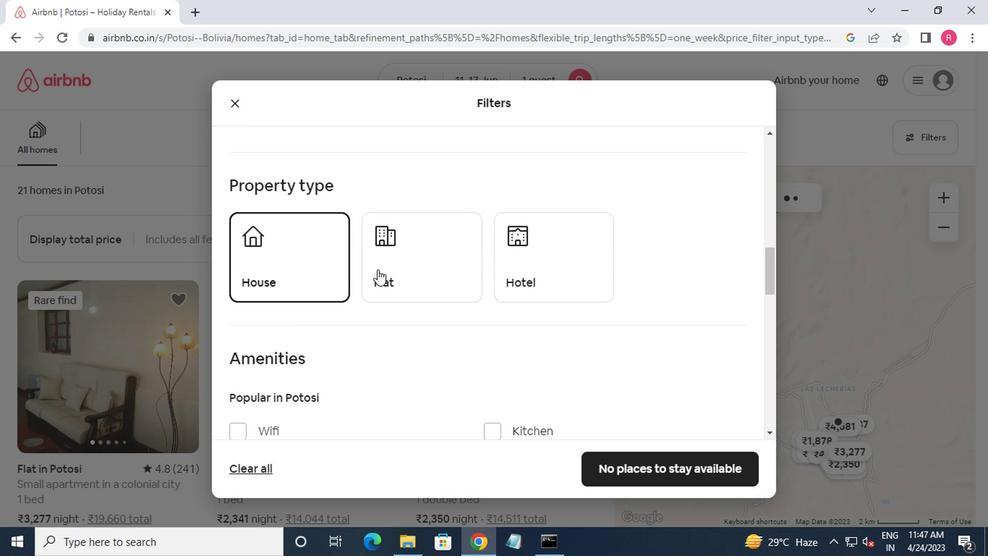 
Action: Mouse pressed left at (396, 268)
Screenshot: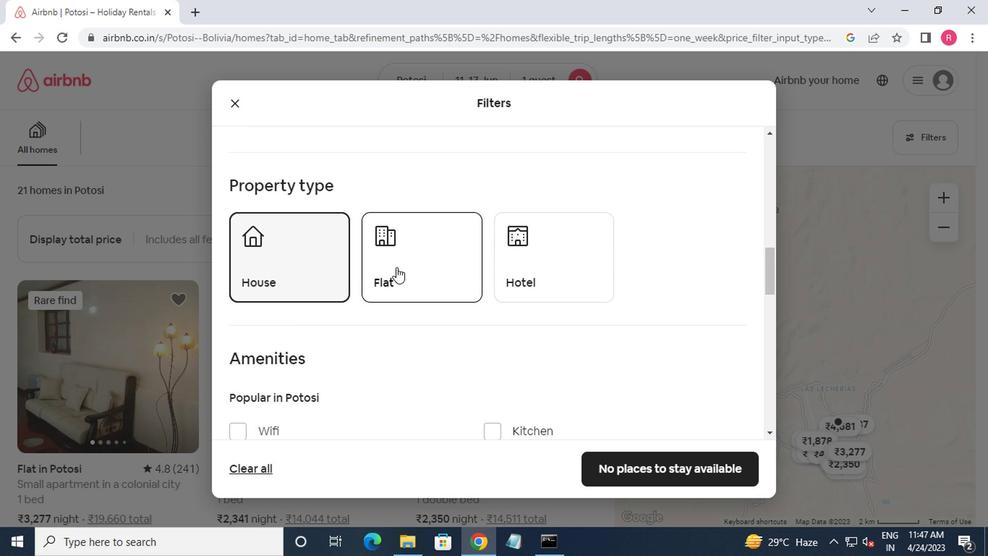 
Action: Mouse moved to (509, 263)
Screenshot: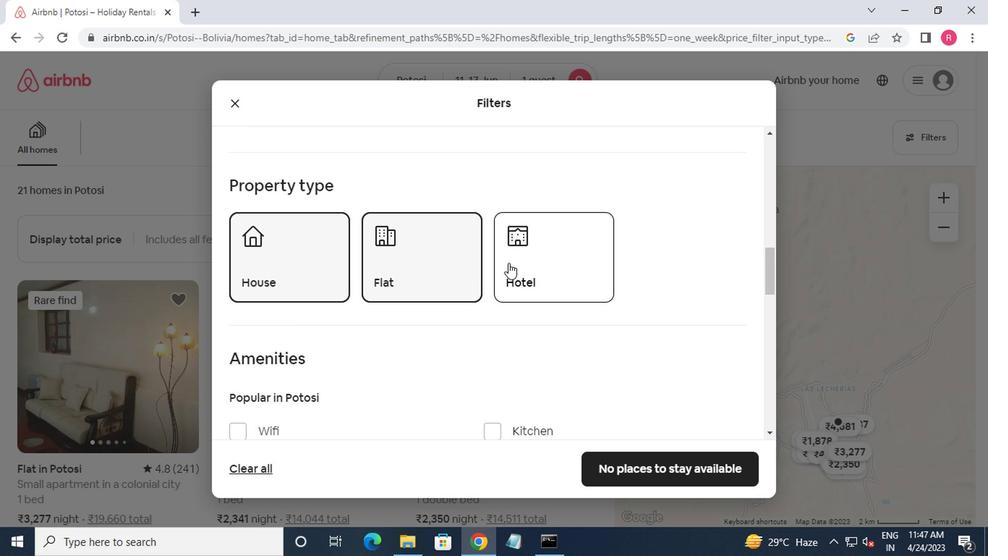
Action: Mouse pressed left at (509, 263)
Screenshot: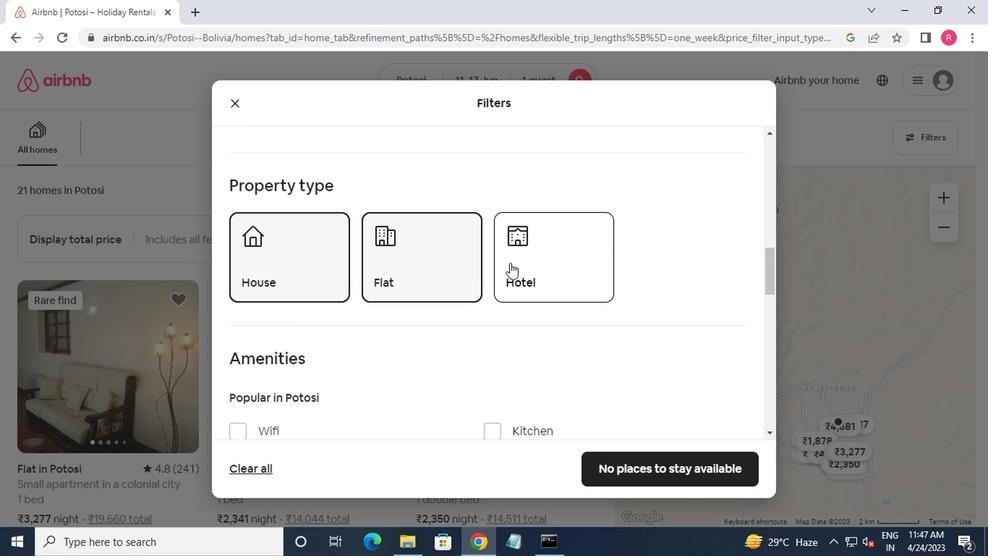 
Action: Mouse moved to (511, 261)
Screenshot: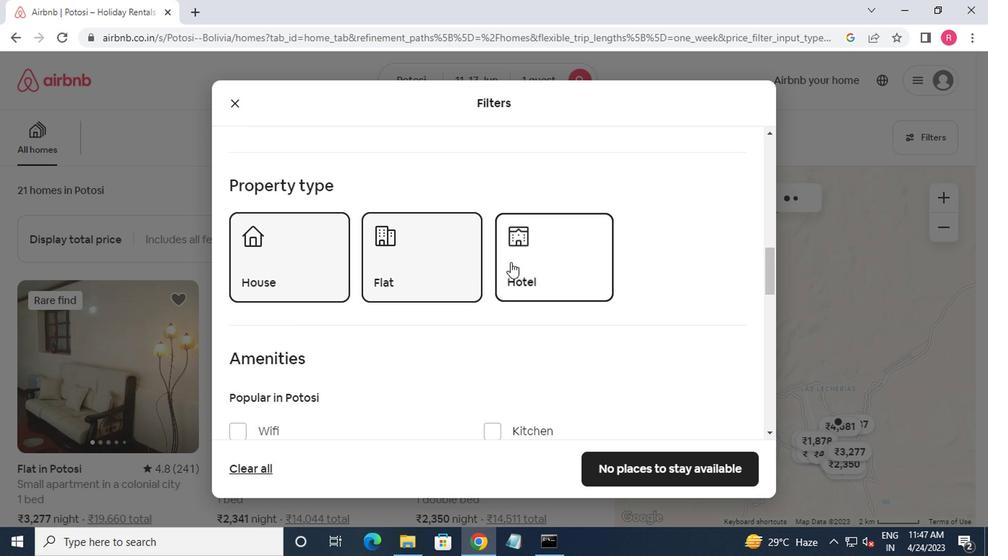 
Action: Mouse scrolled (511, 261) with delta (0, 0)
Screenshot: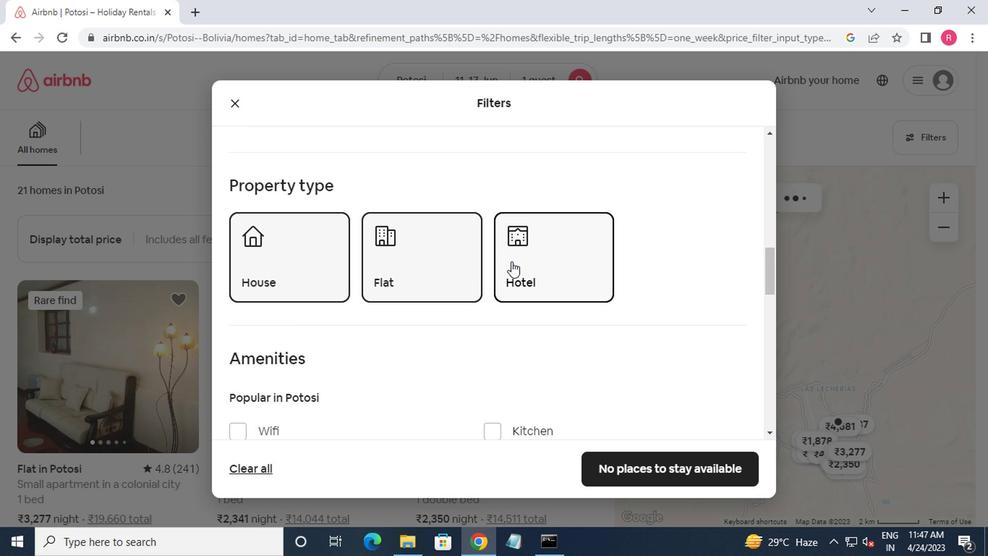 
Action: Mouse moved to (512, 261)
Screenshot: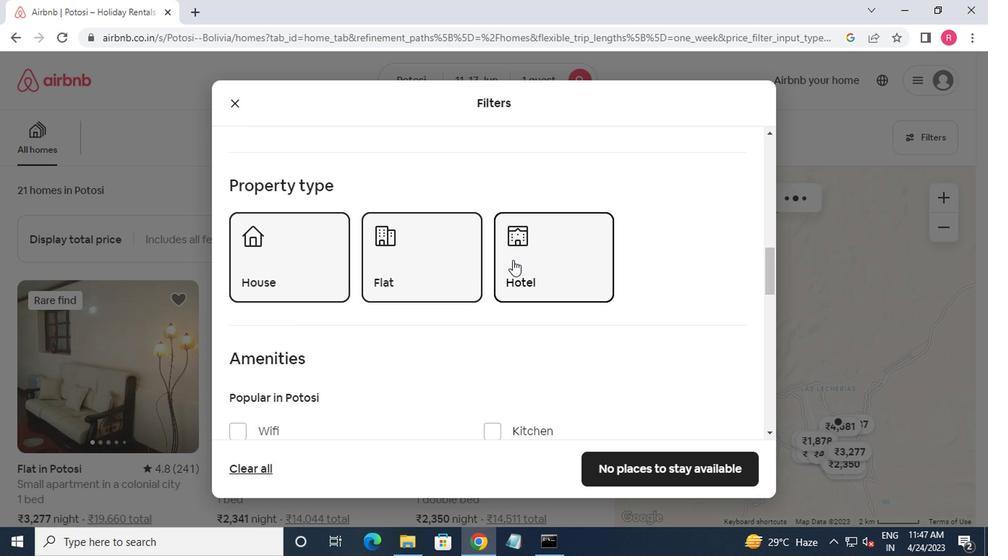 
Action: Mouse scrolled (512, 261) with delta (0, 0)
Screenshot: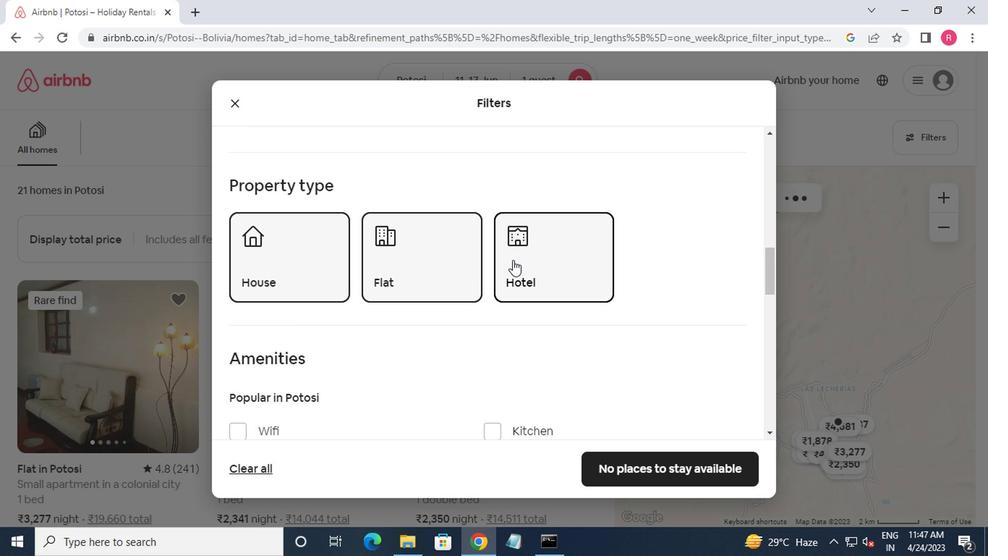 
Action: Mouse moved to (513, 261)
Screenshot: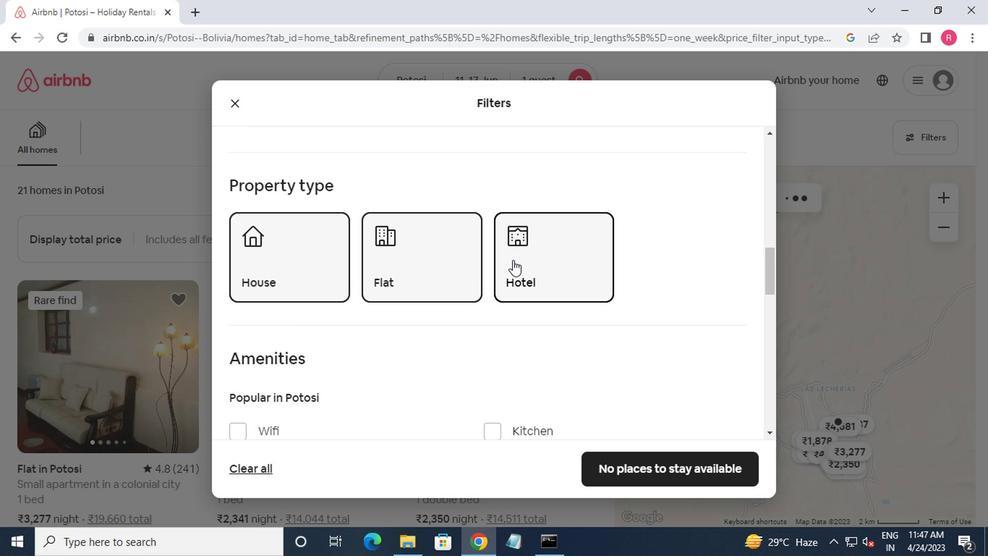 
Action: Mouse scrolled (513, 261) with delta (0, 0)
Screenshot: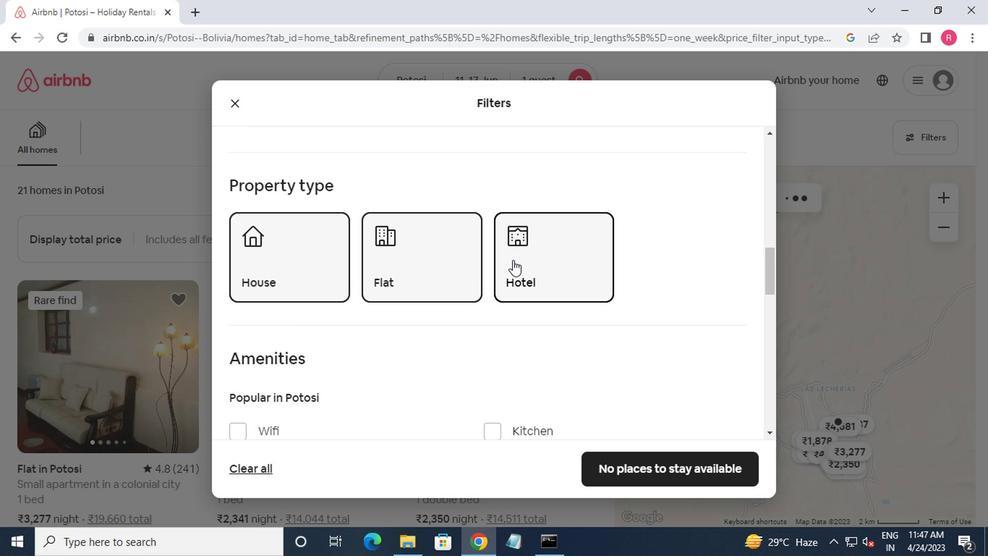 
Action: Mouse moved to (513, 265)
Screenshot: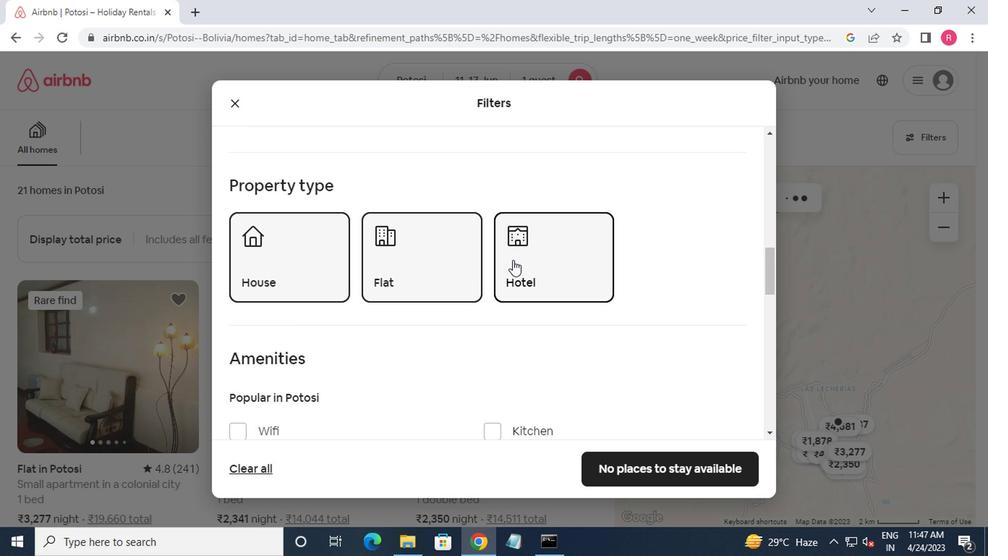 
Action: Mouse scrolled (513, 265) with delta (0, 0)
Screenshot: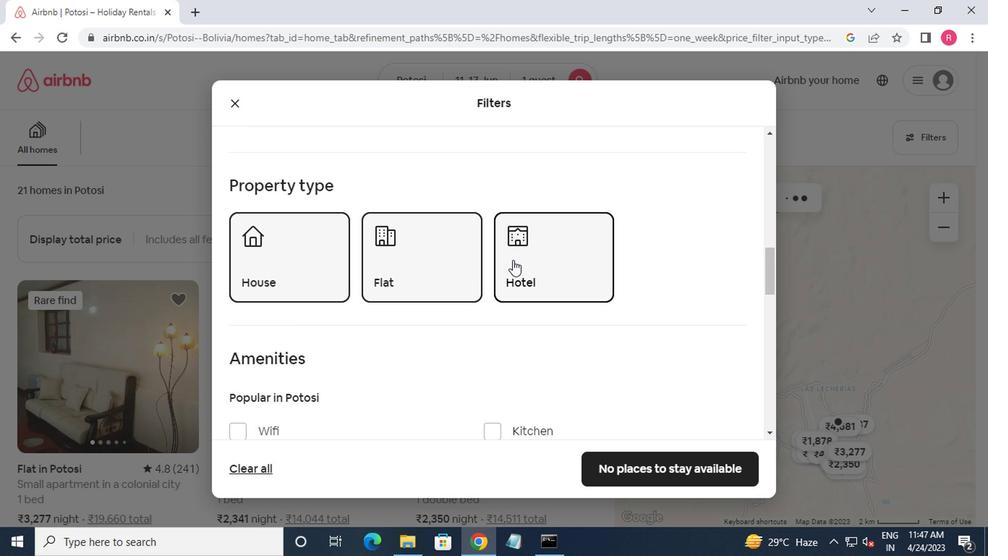 
Action: Mouse moved to (513, 271)
Screenshot: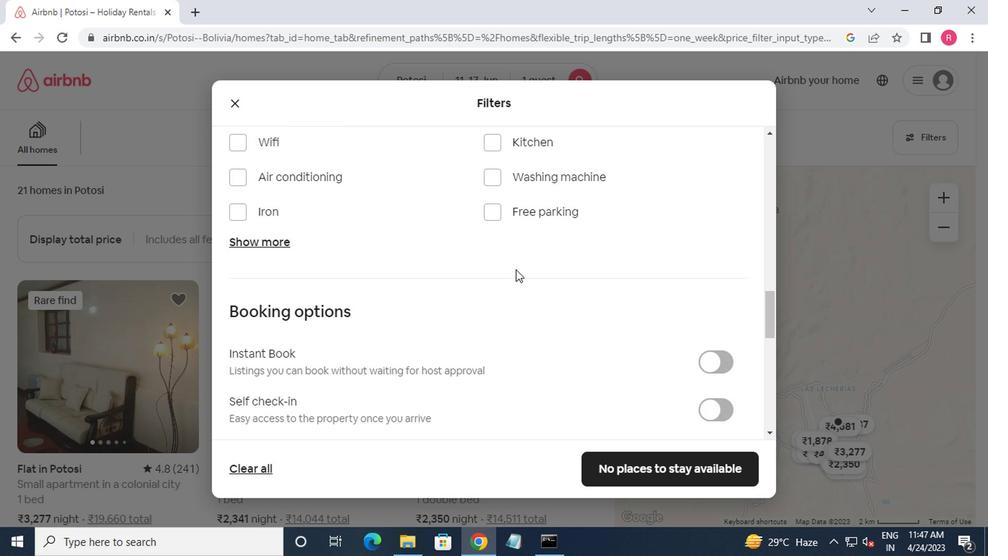 
Action: Mouse scrolled (513, 270) with delta (0, -1)
Screenshot: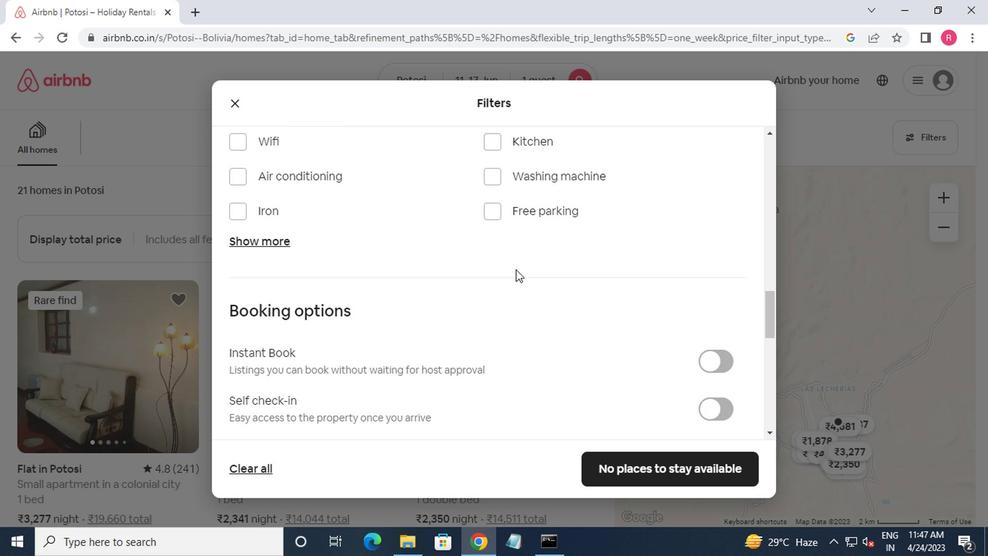
Action: Mouse moved to (513, 272)
Screenshot: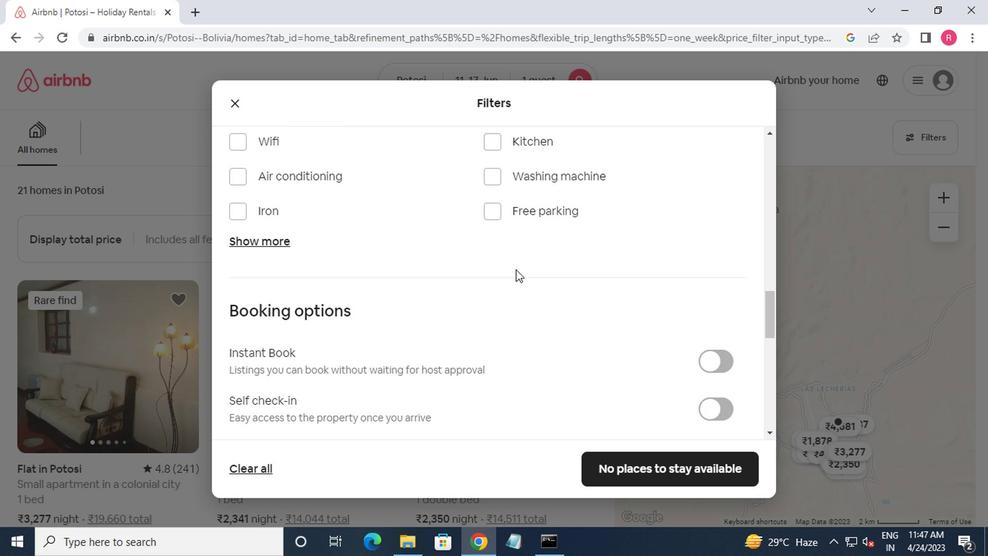 
Action: Mouse scrolled (513, 272) with delta (0, 0)
Screenshot: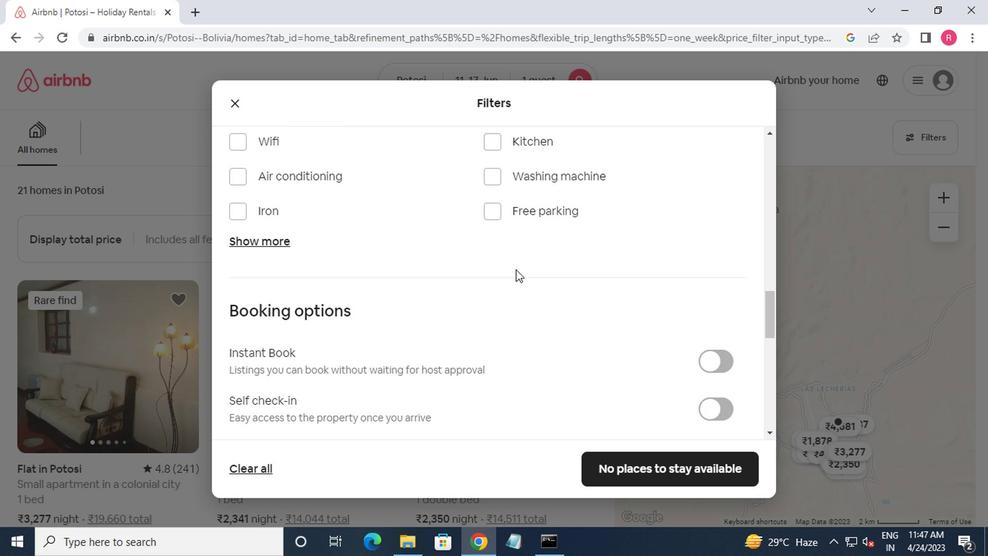 
Action: Mouse moved to (513, 274)
Screenshot: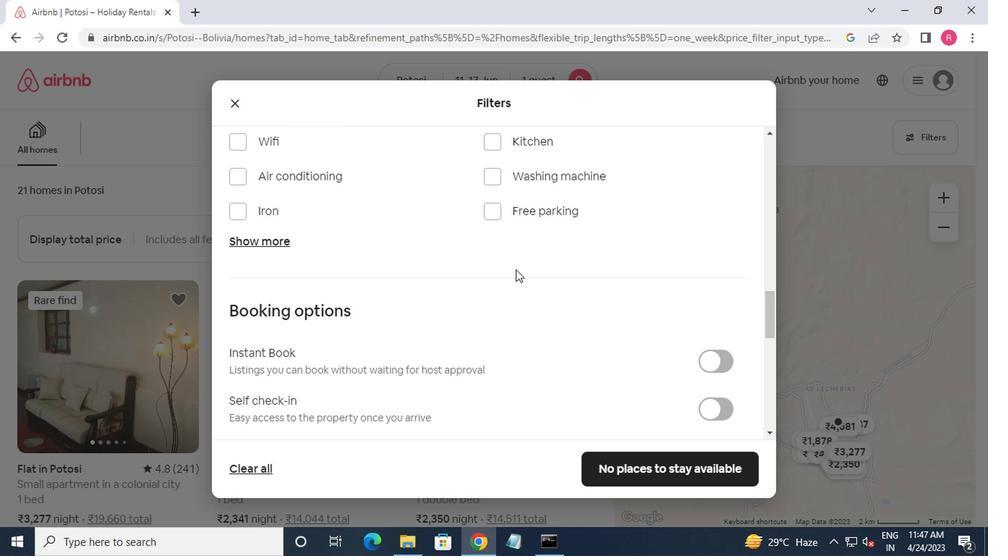 
Action: Mouse scrolled (513, 273) with delta (0, 0)
Screenshot: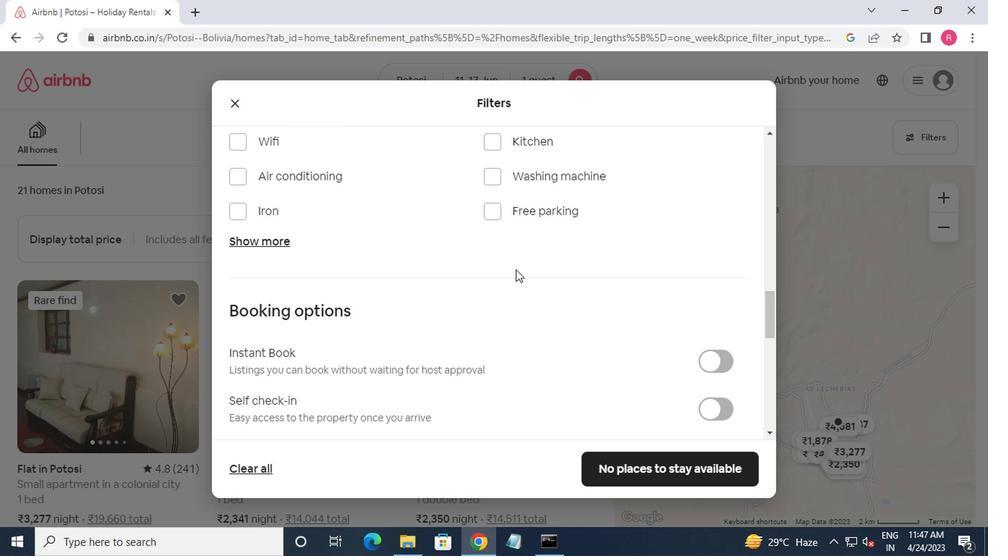 
Action: Mouse moved to (516, 279)
Screenshot: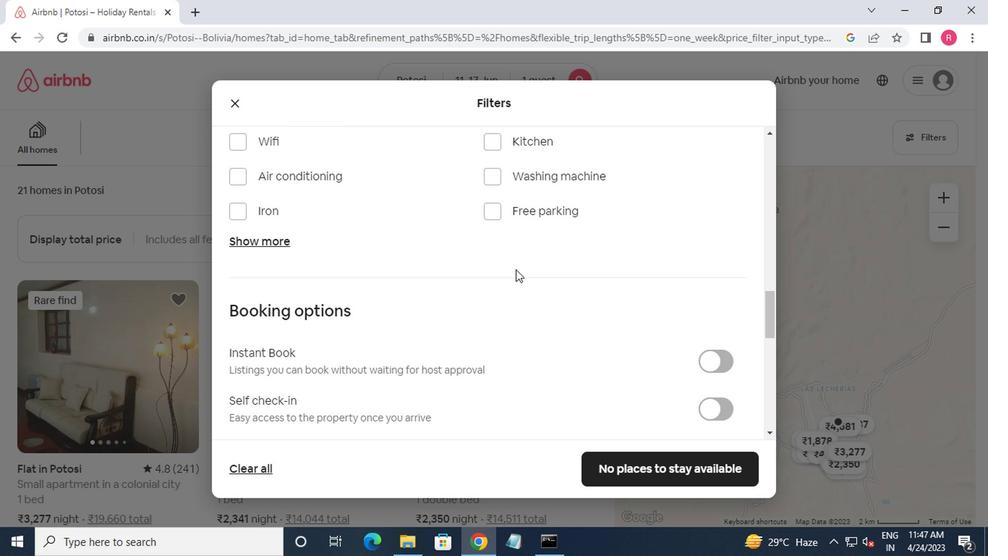 
Action: Mouse scrolled (516, 279) with delta (0, 0)
Screenshot: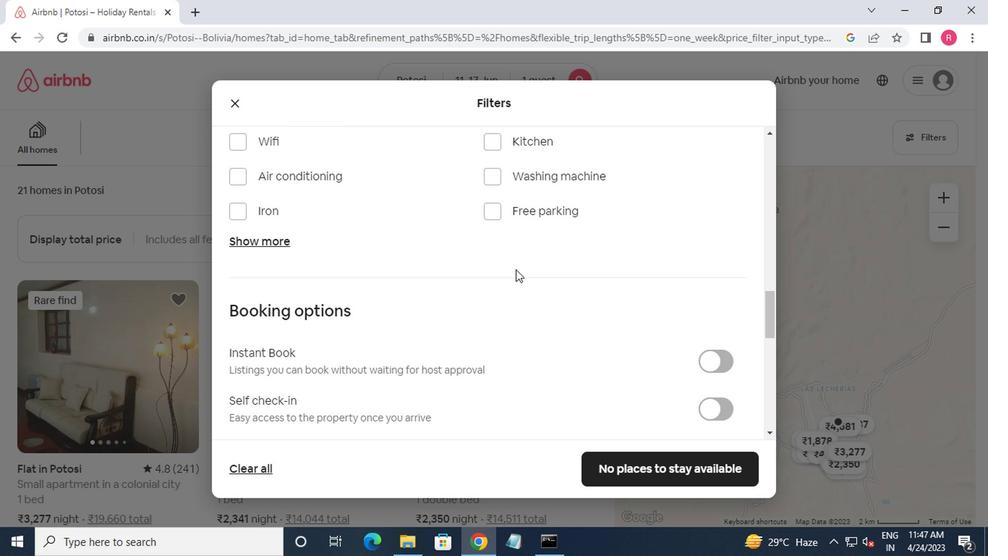
Action: Mouse moved to (707, 129)
Screenshot: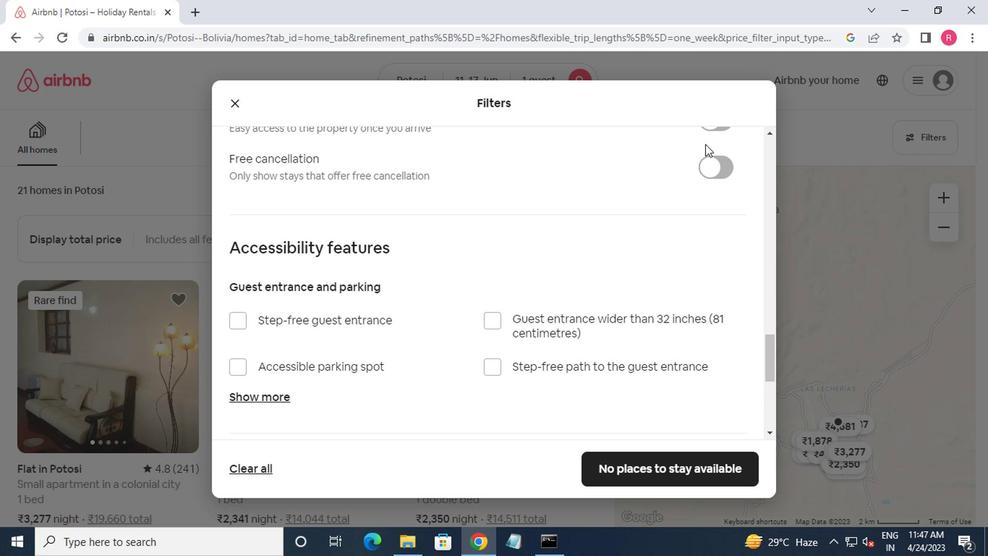 
Action: Mouse pressed left at (707, 129)
Screenshot: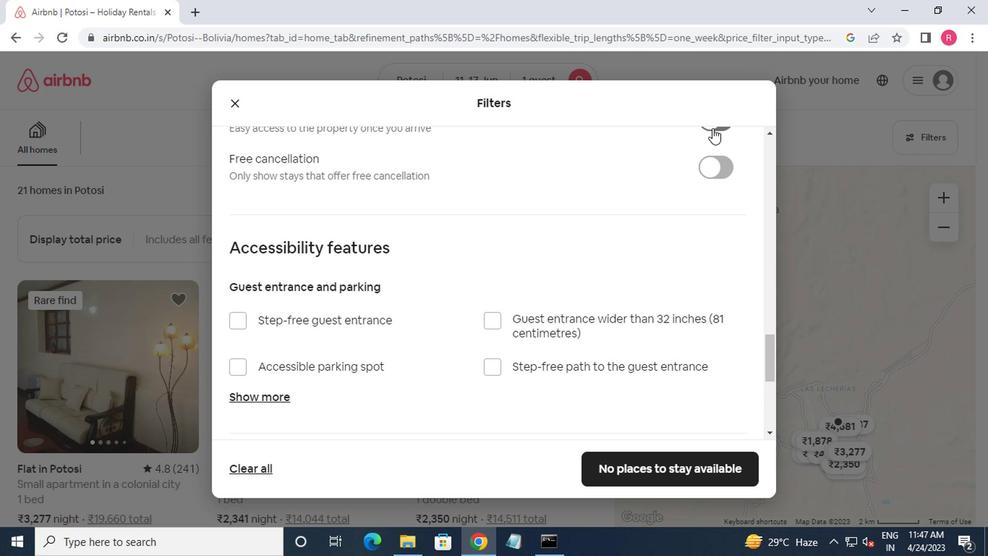
Action: Mouse moved to (537, 311)
Screenshot: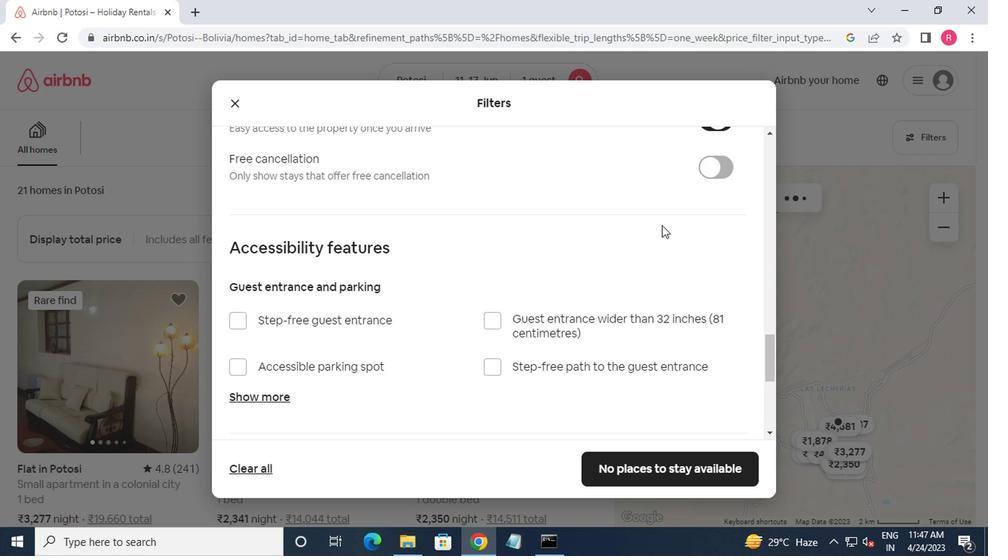 
Action: Mouse scrolled (537, 310) with delta (0, -1)
Screenshot: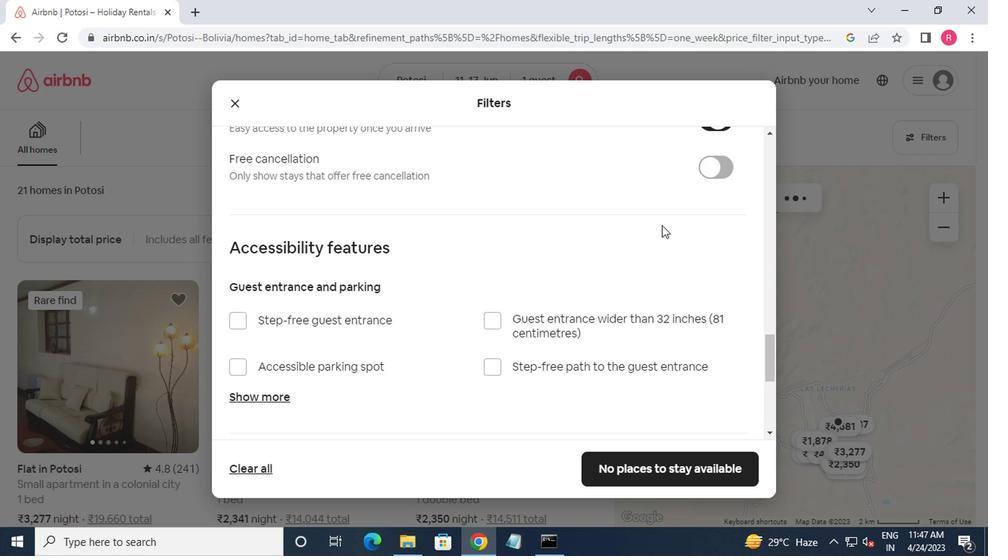 
Action: Mouse scrolled (537, 310) with delta (0, -1)
Screenshot: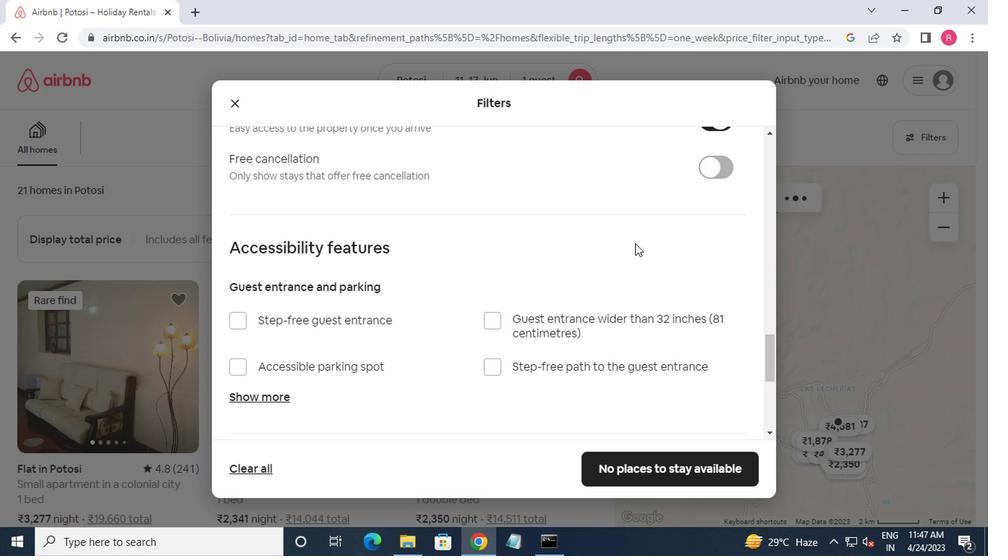 
Action: Mouse scrolled (537, 310) with delta (0, -1)
Screenshot: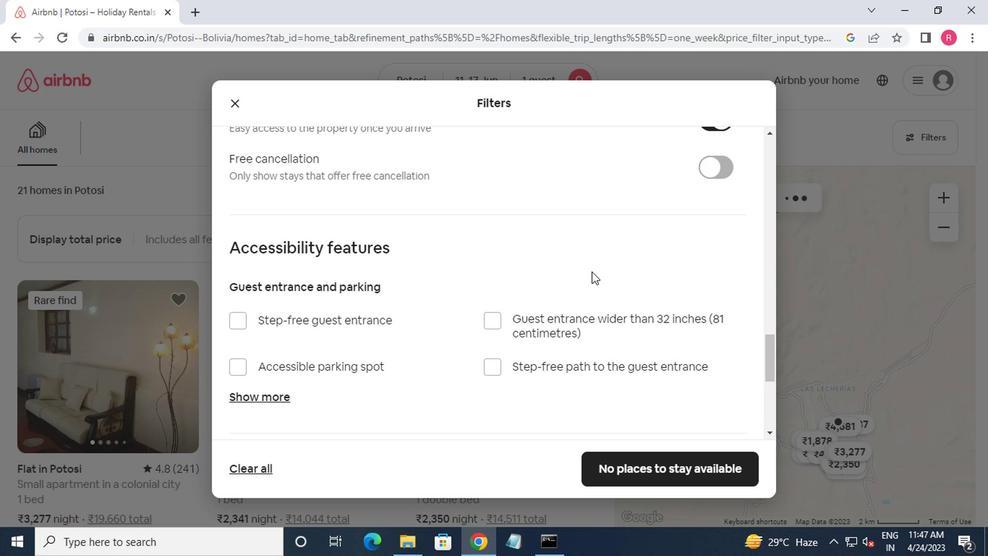 
Action: Mouse scrolled (537, 310) with delta (0, -1)
Screenshot: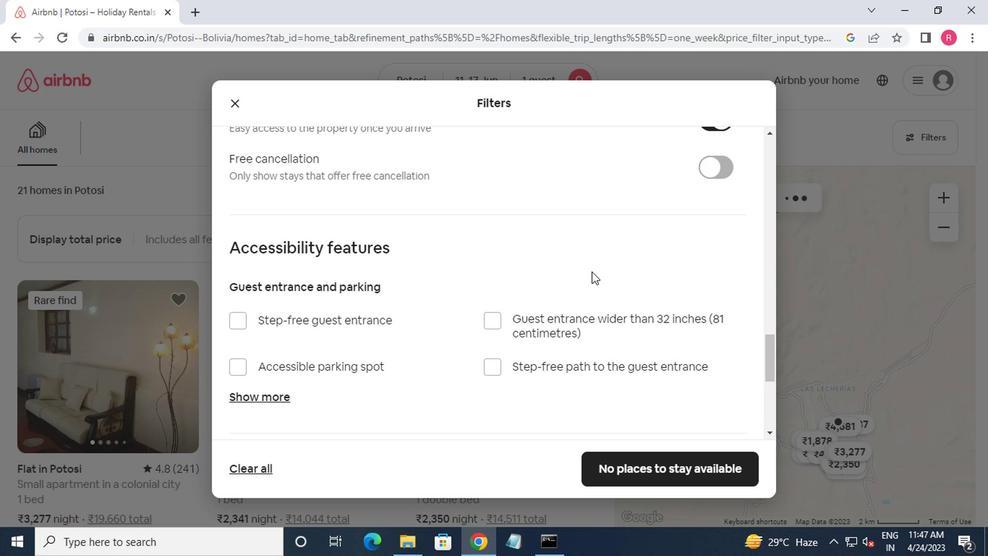 
Action: Mouse moved to (537, 313)
Screenshot: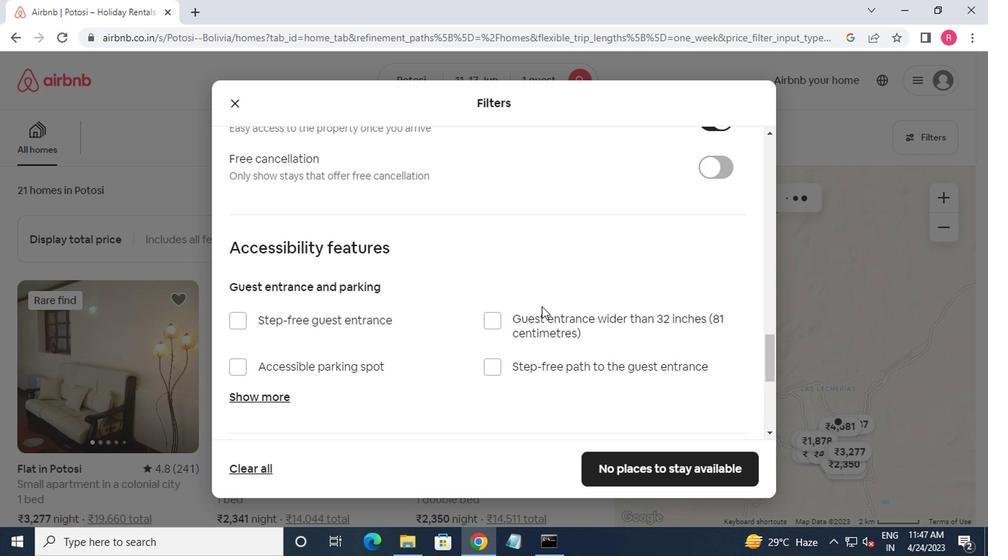 
Action: Mouse scrolled (537, 312) with delta (0, -1)
Screenshot: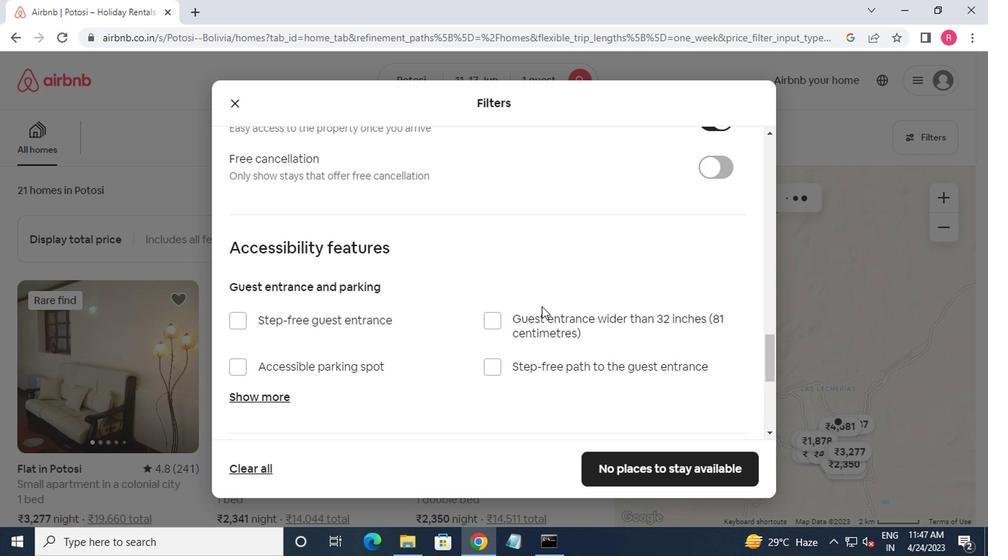 
Action: Mouse moved to (235, 368)
Screenshot: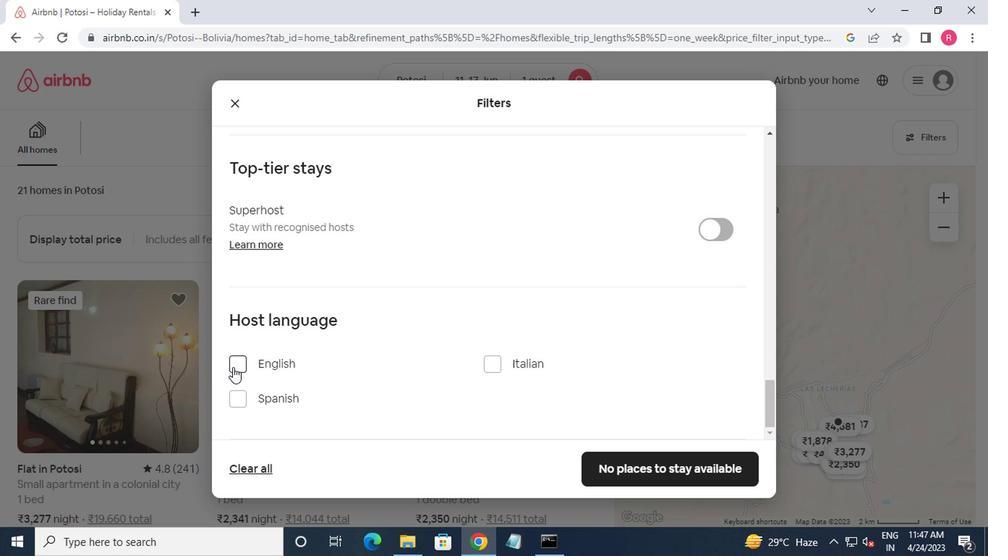 
Action: Mouse pressed left at (235, 368)
Screenshot: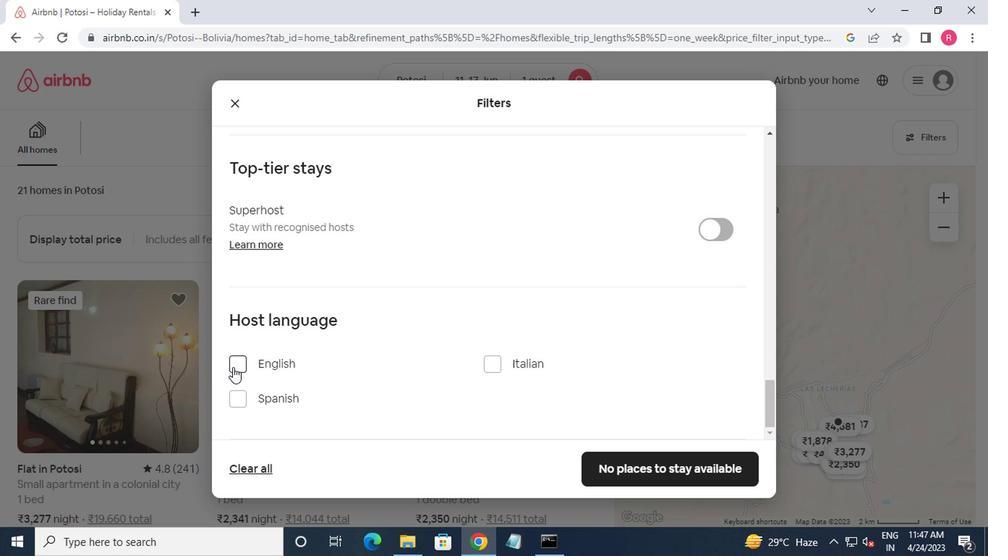 
Action: Mouse moved to (351, 377)
Screenshot: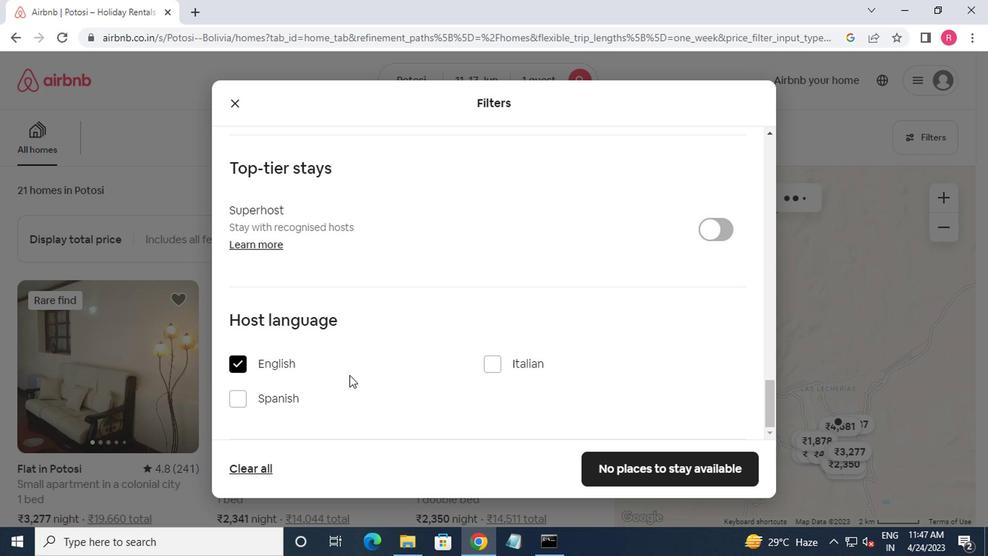
Action: Mouse scrolled (351, 376) with delta (0, -1)
Screenshot: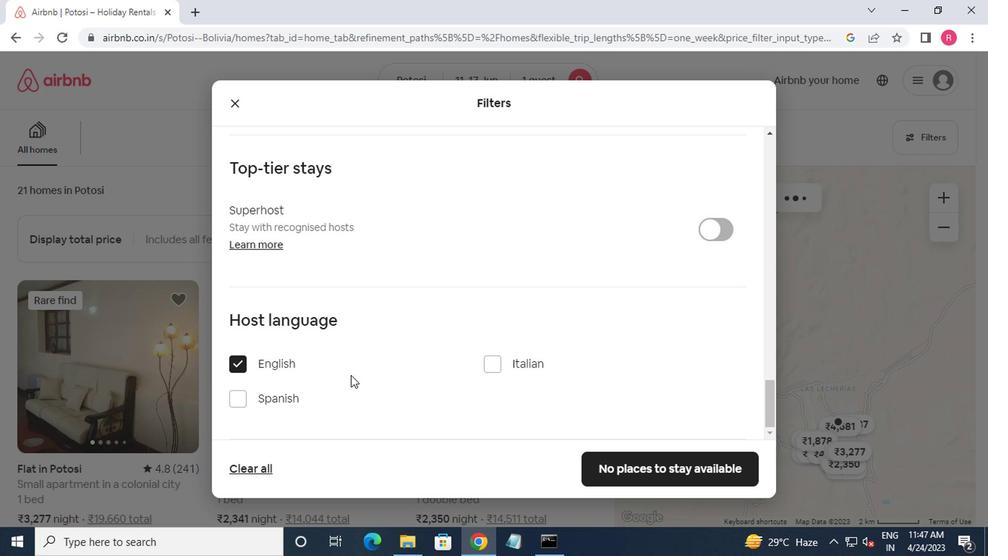 
Action: Mouse moved to (352, 378)
Screenshot: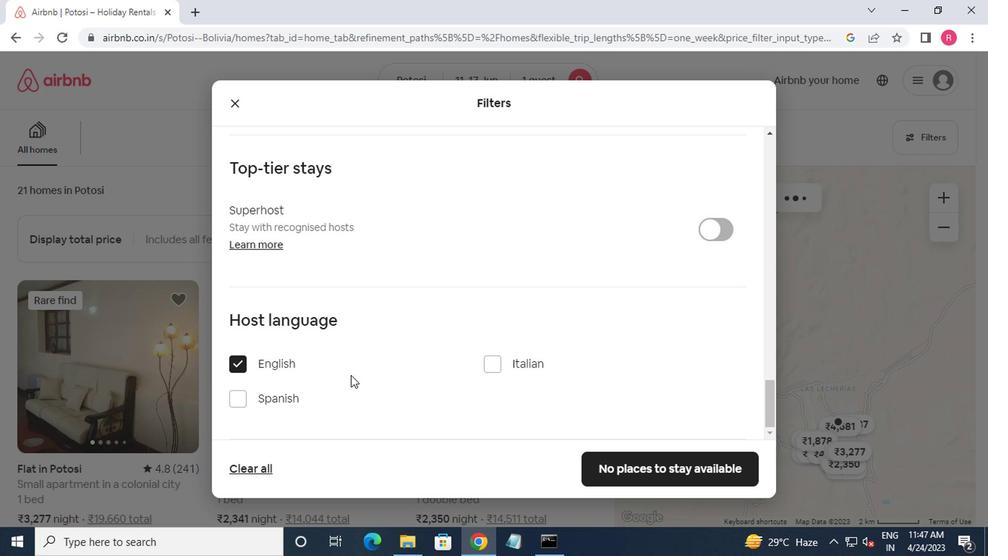 
Action: Mouse scrolled (352, 377) with delta (0, 0)
Screenshot: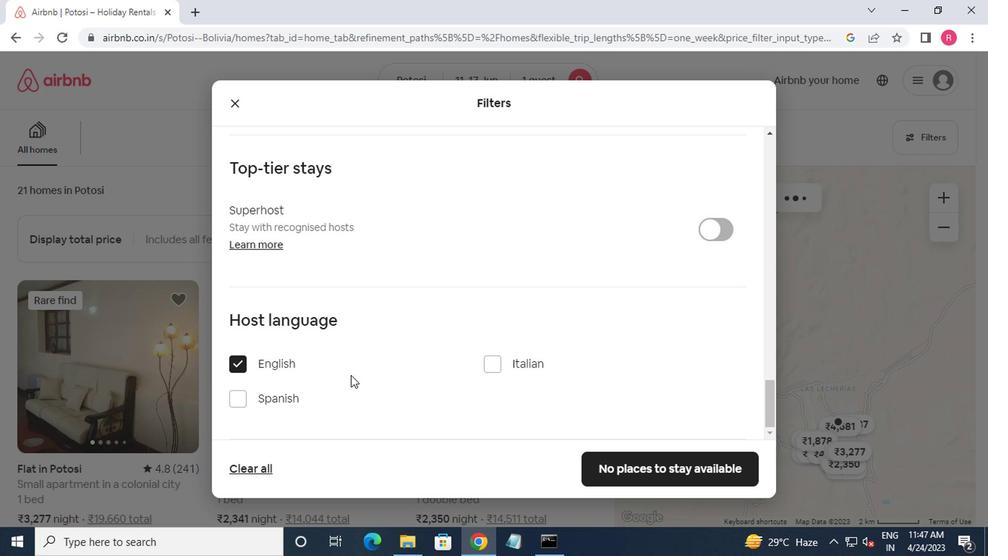 
Action: Mouse moved to (352, 378)
Screenshot: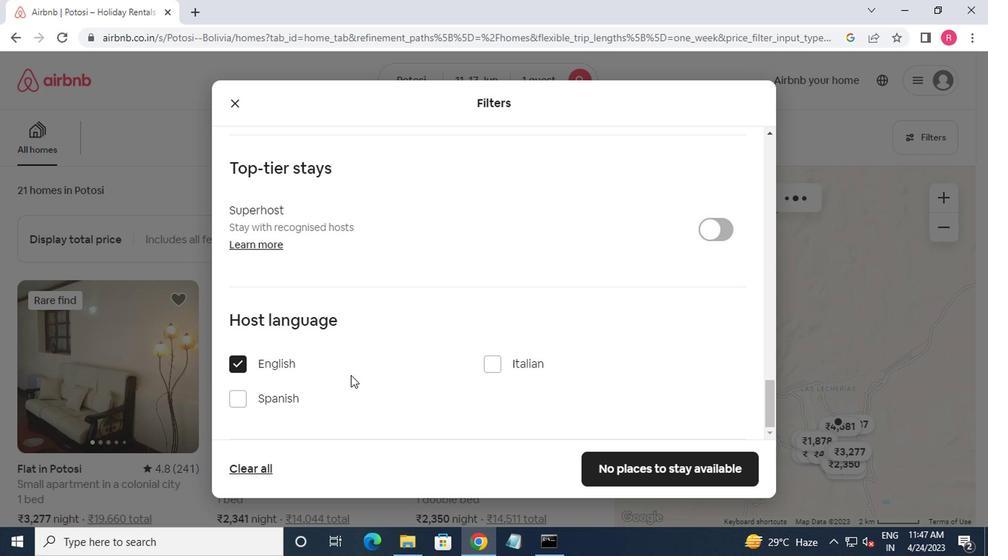 
Action: Mouse scrolled (352, 378) with delta (0, 0)
Screenshot: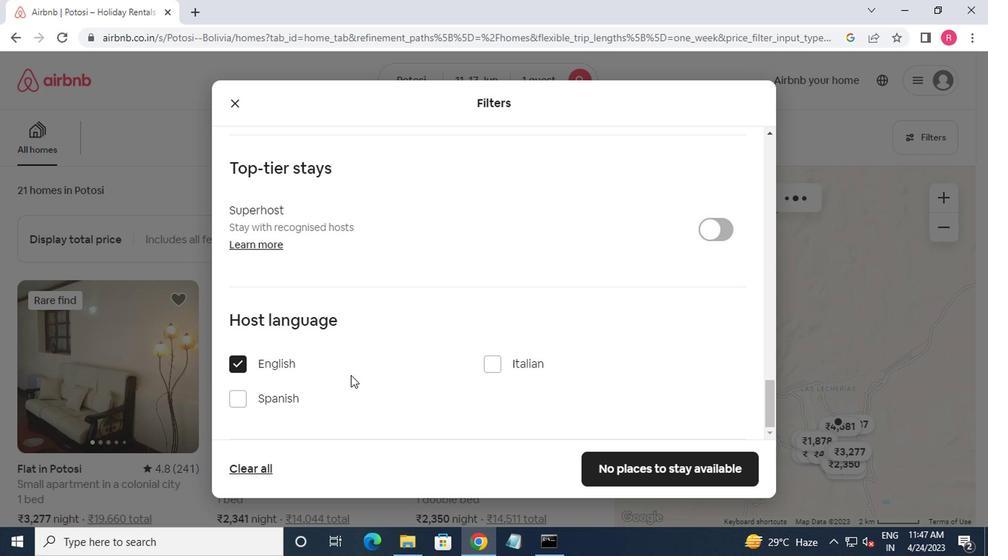 
Action: Mouse moved to (359, 383)
Screenshot: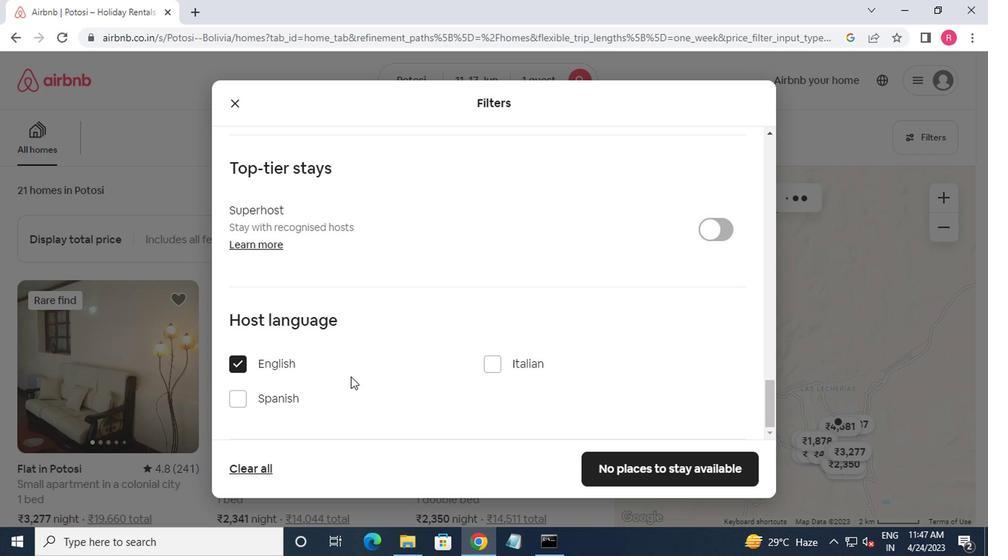 
Action: Mouse scrolled (359, 382) with delta (0, -1)
Screenshot: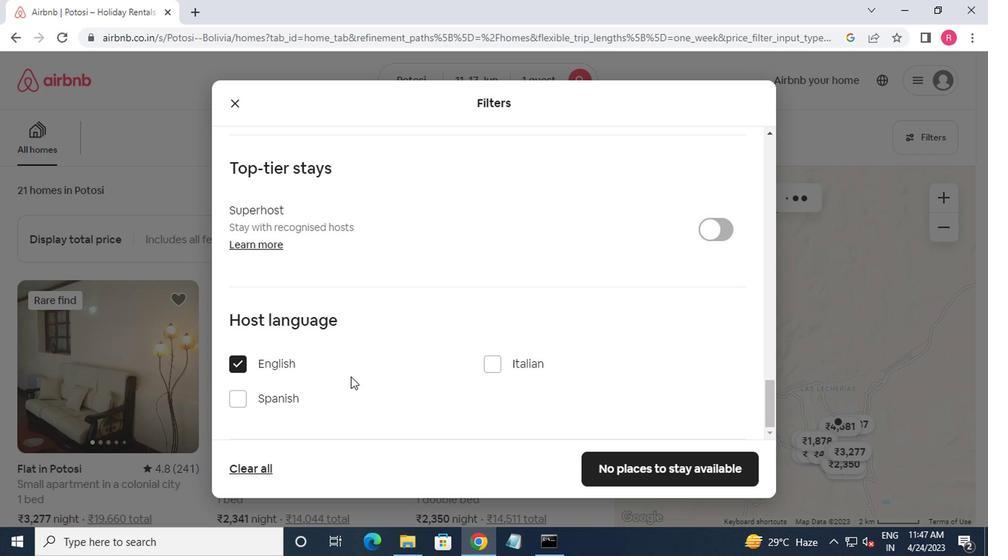 
Action: Mouse moved to (602, 466)
Screenshot: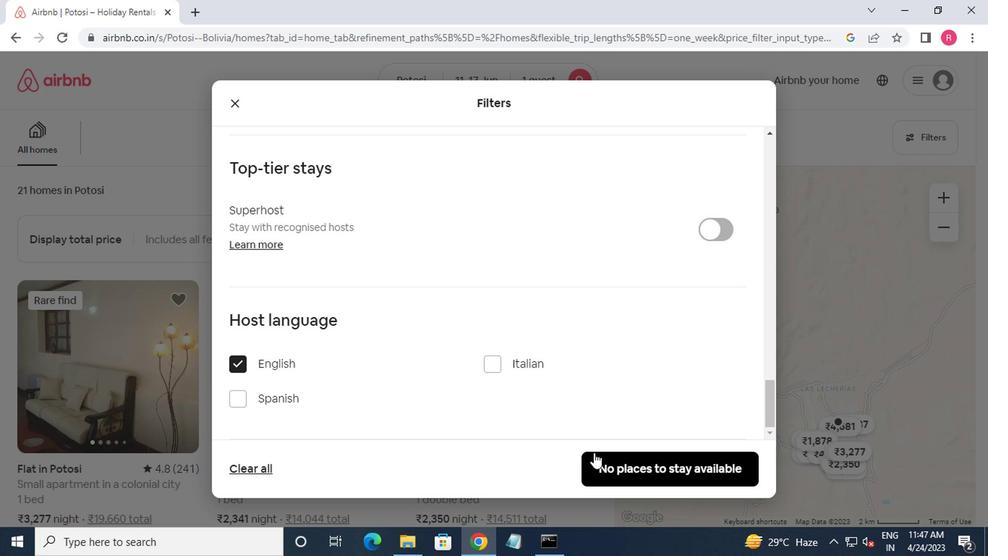 
Action: Mouse pressed left at (602, 466)
Screenshot: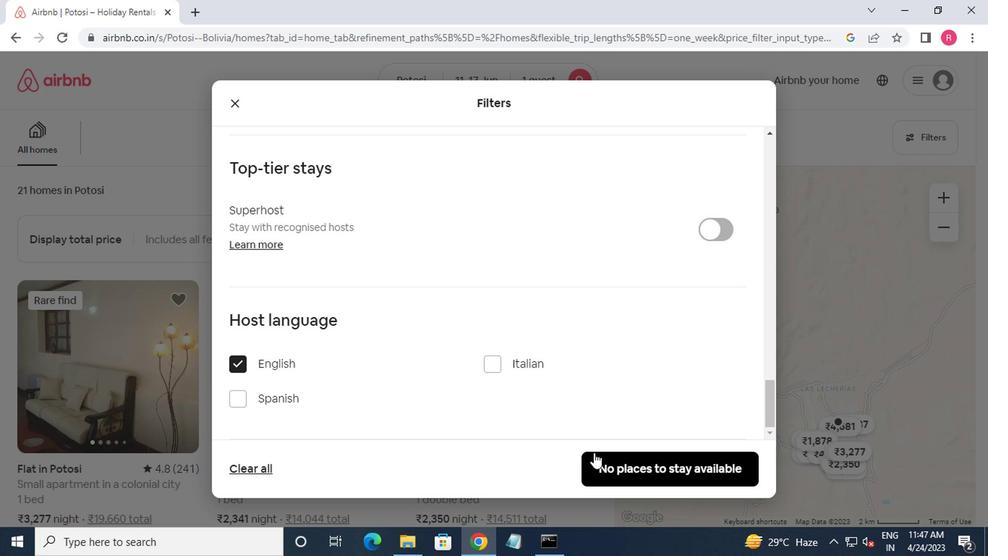 
Action: Mouse moved to (664, 397)
Screenshot: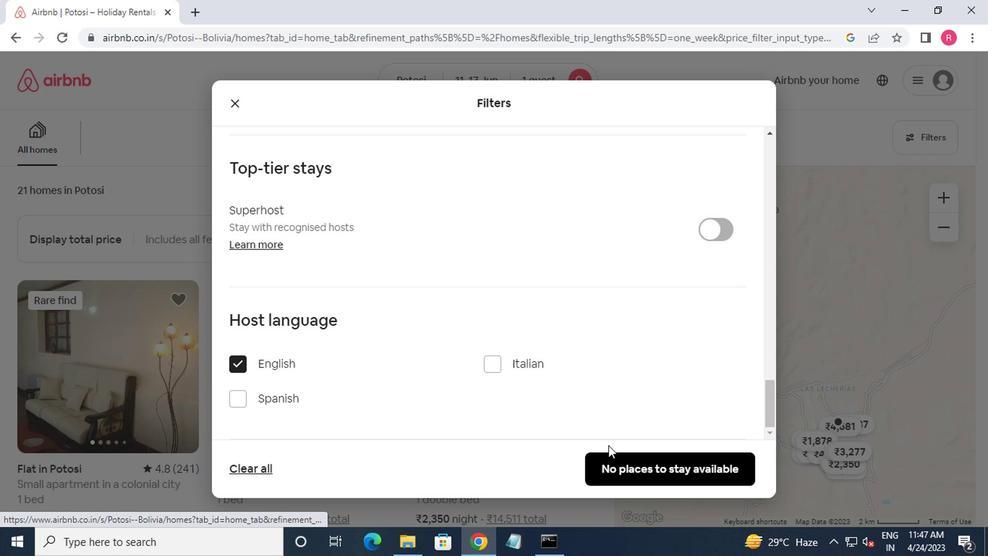 
